 Task: Add Attachment from Trello to Card Card0000000070 in Board Board0000000018 in Workspace WS0000000006 in Trello. Add Cover Blue to Card Card0000000070 in Board Board0000000018 in Workspace WS0000000006 in Trello. Add "Copy Card To …" Button titled Button0000000070 to "bottom" of the list "To Do" to Card Card0000000070 in Board Board0000000018 in Workspace WS0000000006 in Trello. Add Description DS0000000070 to Card Card0000000070 in Board Board0000000018 in Workspace WS0000000006 in Trello. Add Comment CM0000000070 to Card Card0000000070 in Board Board0000000018 in Workspace WS0000000006 in Trello
Action: Mouse moved to (863, 410)
Screenshot: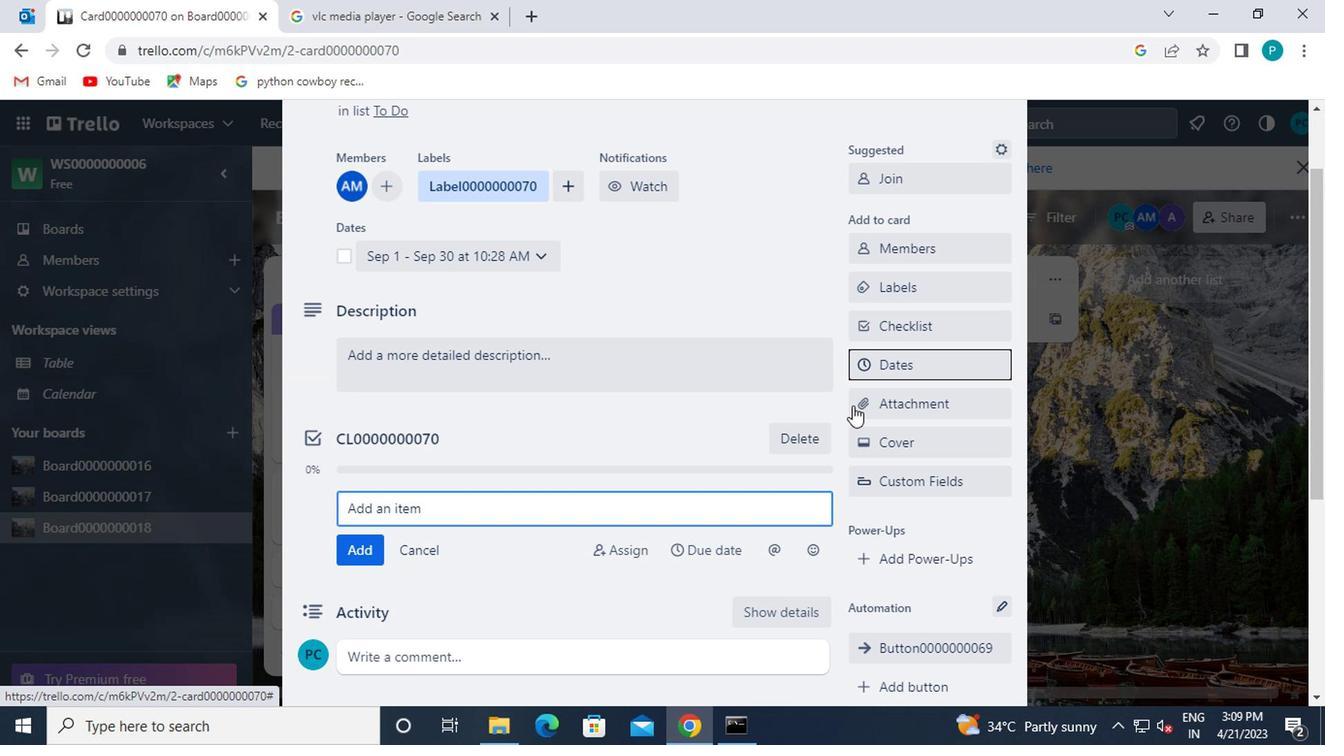 
Action: Mouse pressed left at (863, 410)
Screenshot: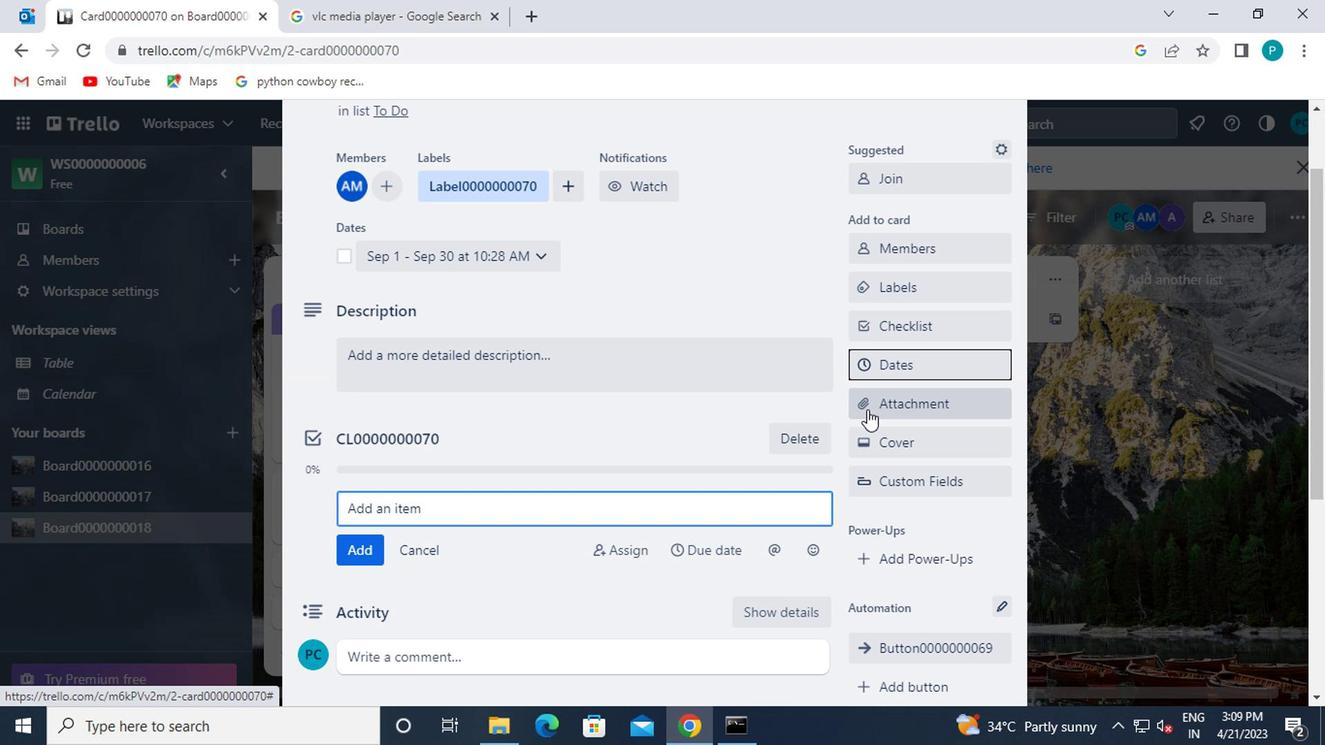 
Action: Mouse moved to (872, 244)
Screenshot: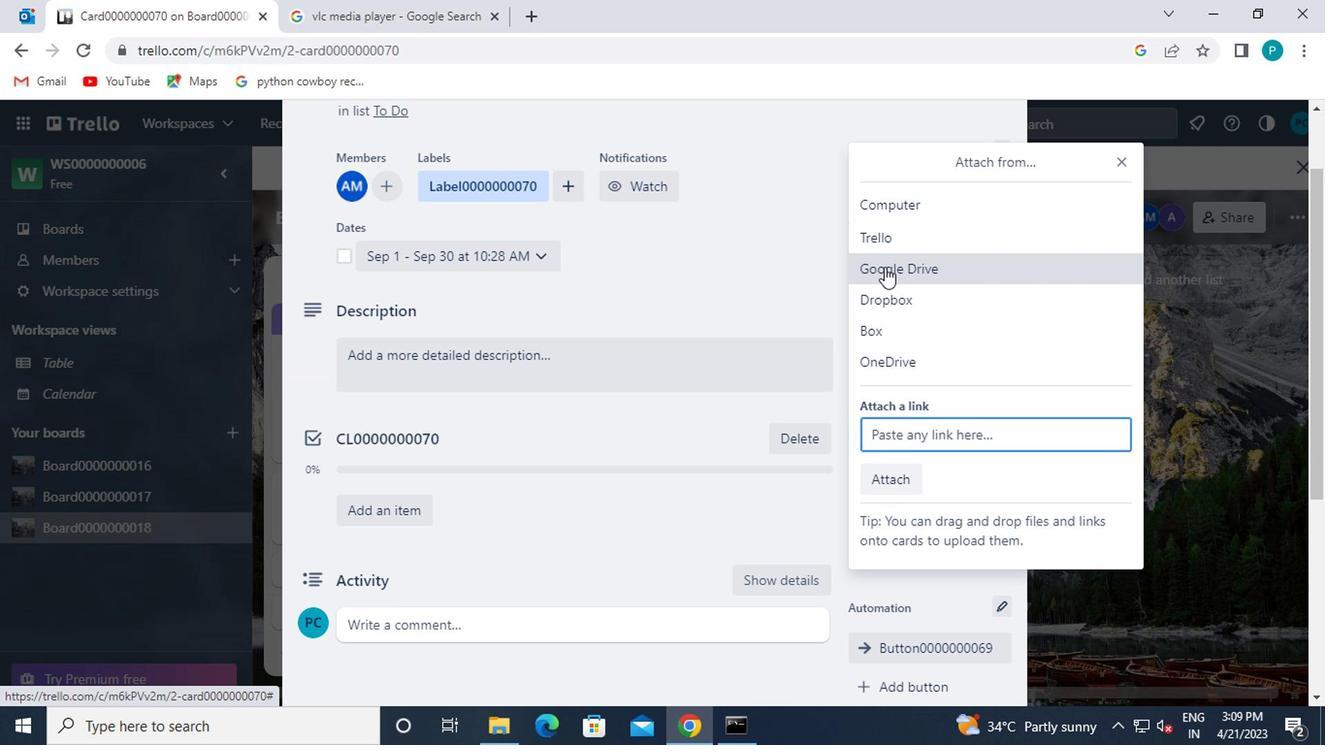
Action: Mouse pressed left at (872, 244)
Screenshot: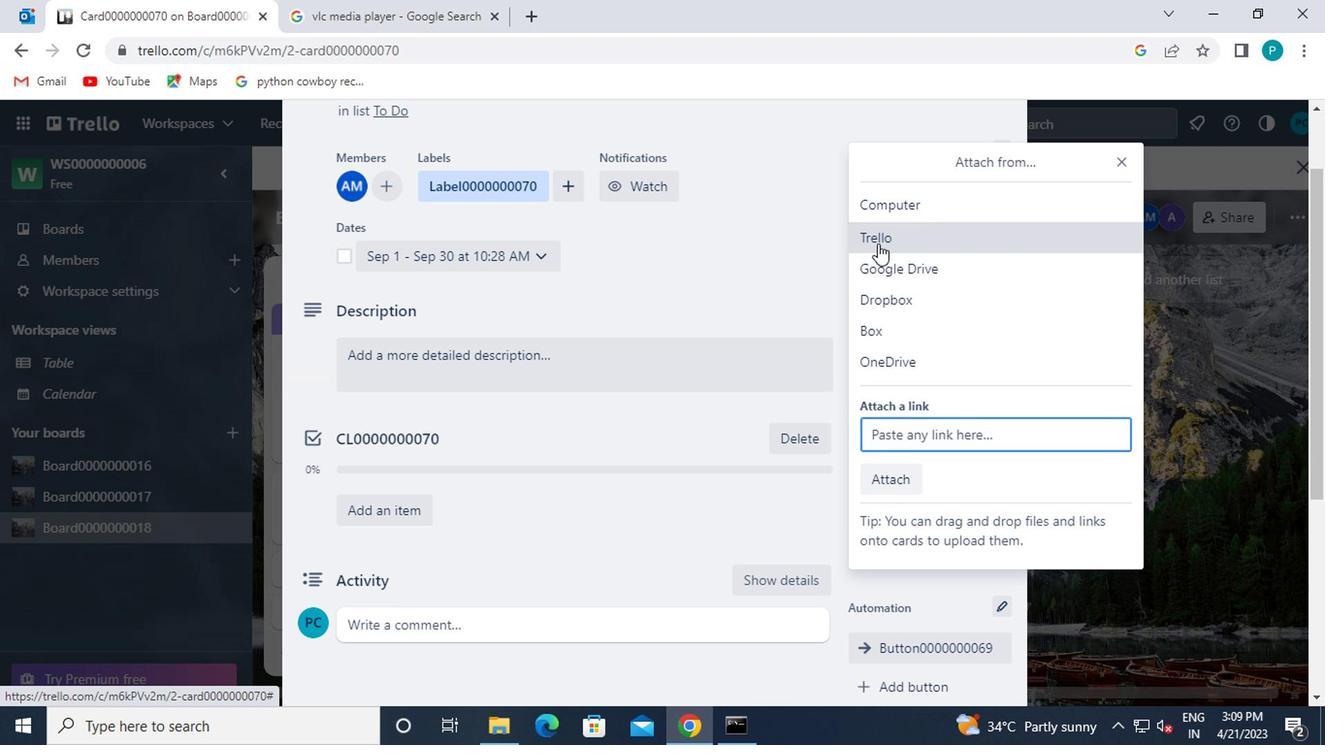 
Action: Mouse moved to (922, 355)
Screenshot: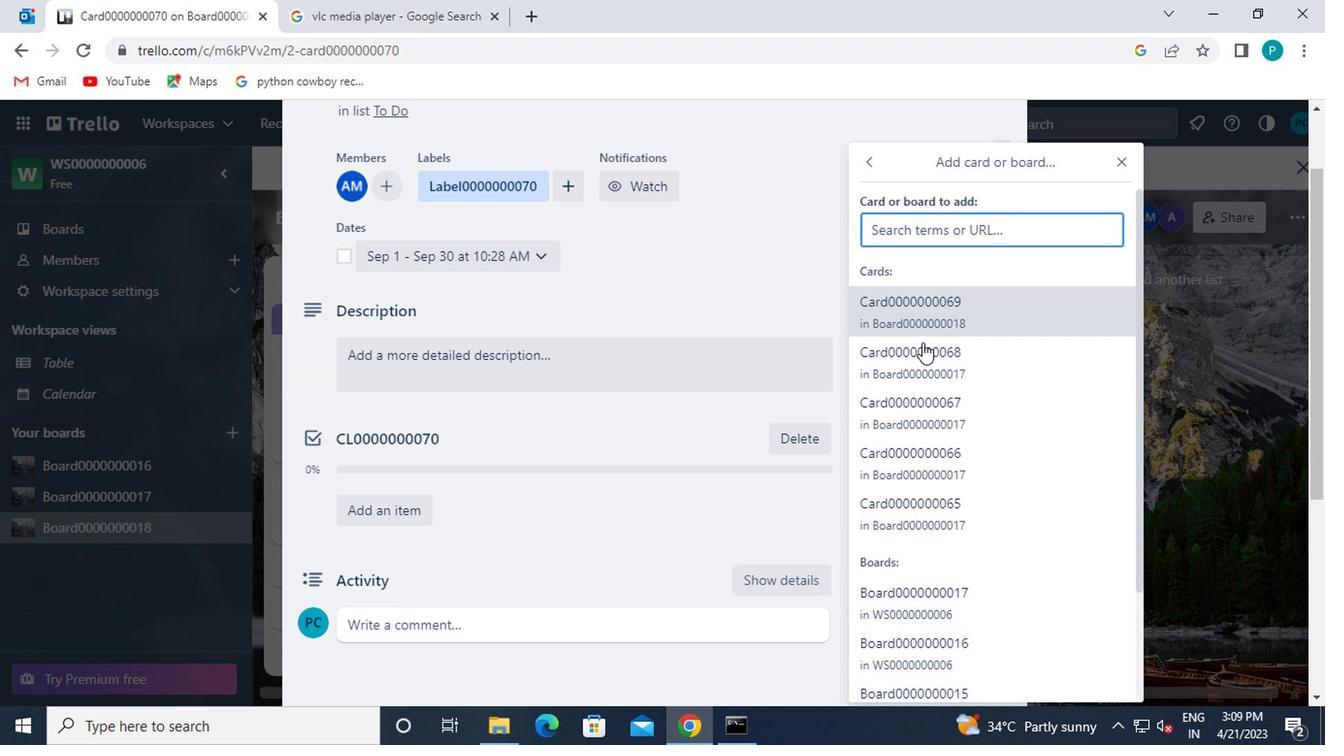 
Action: Mouse pressed left at (922, 355)
Screenshot: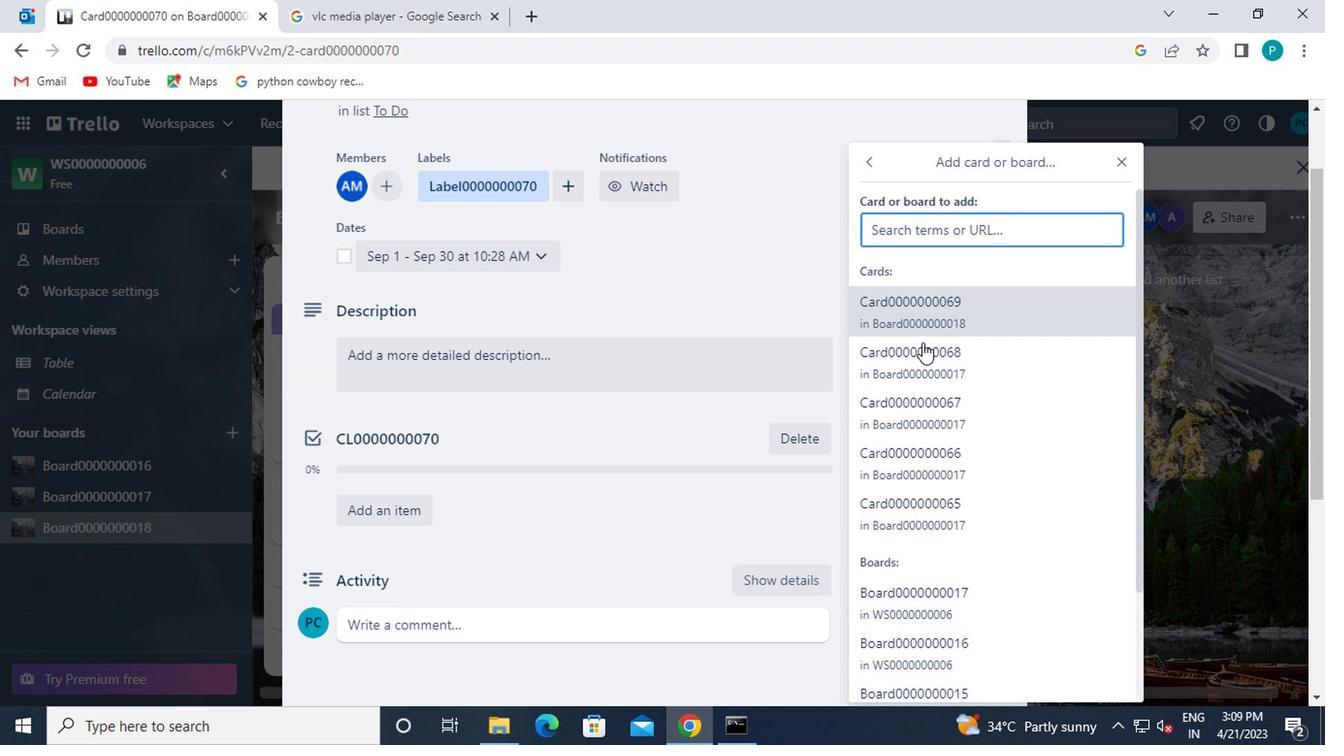 
Action: Mouse moved to (923, 430)
Screenshot: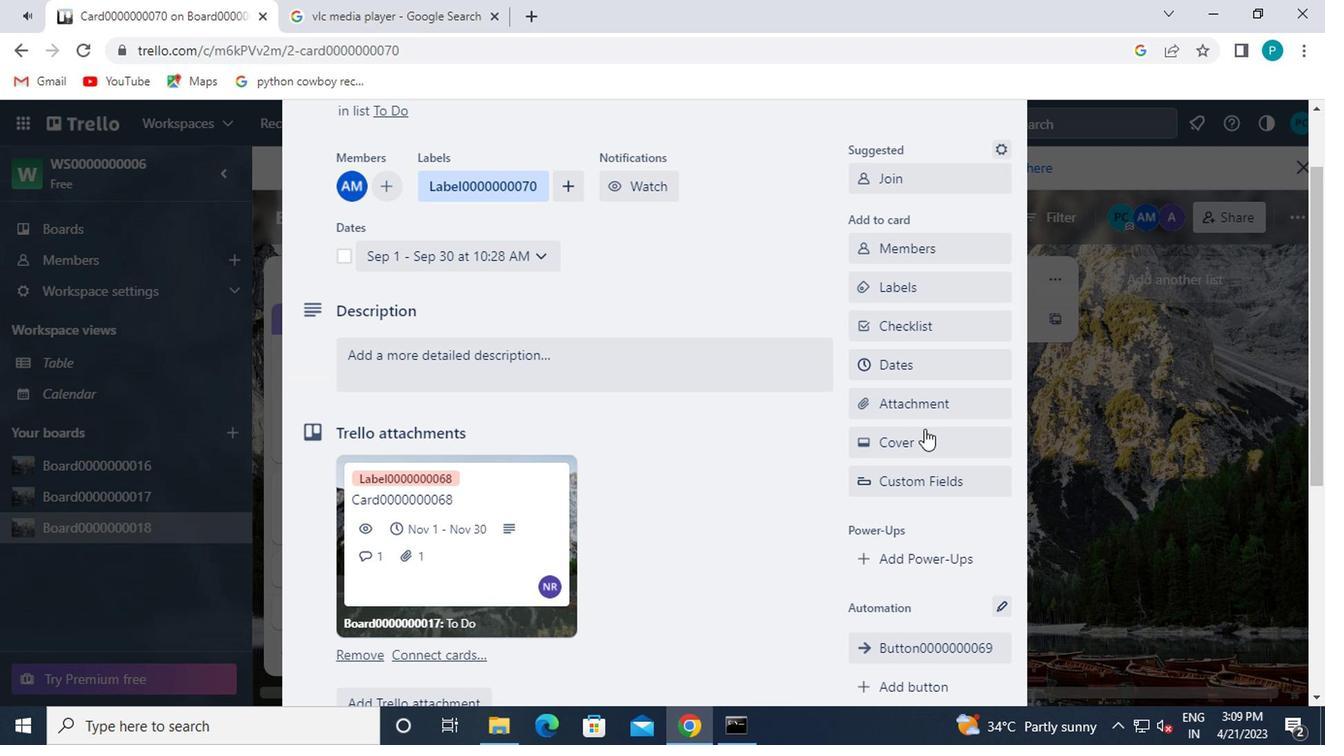 
Action: Mouse pressed left at (923, 430)
Screenshot: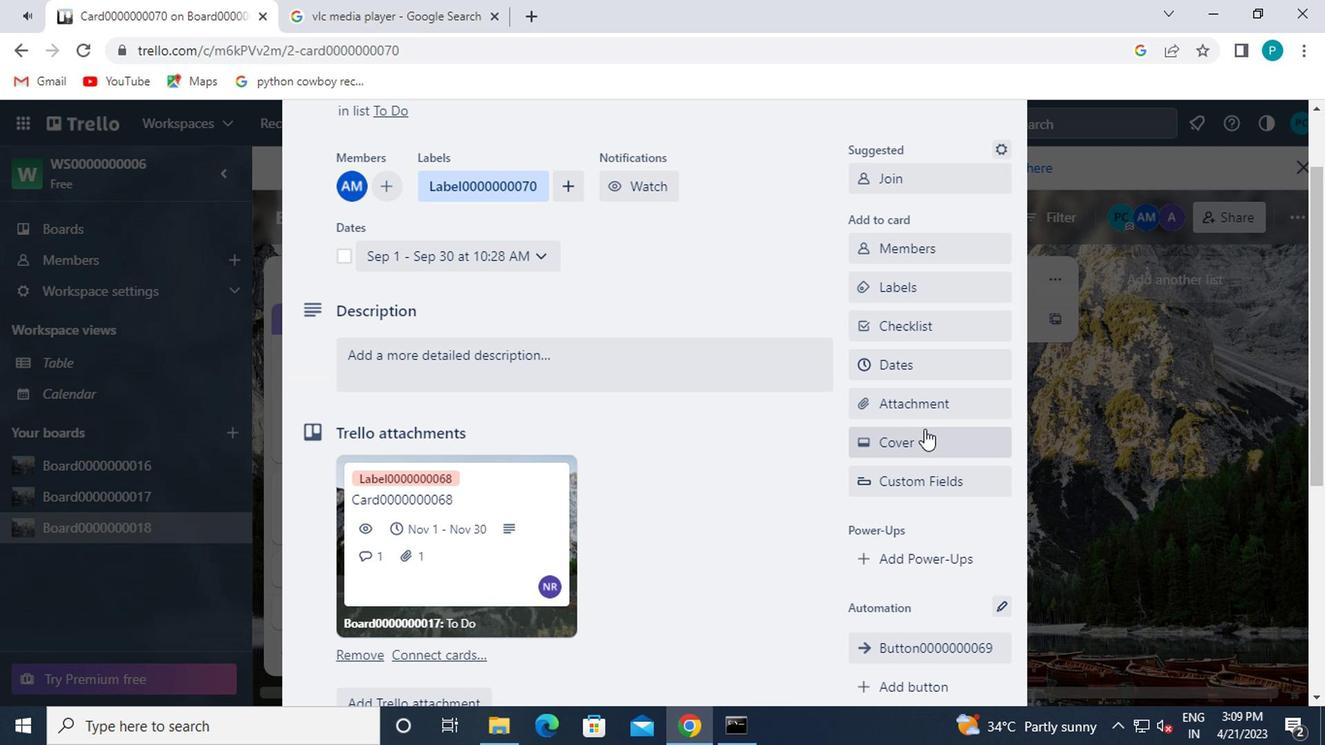 
Action: Mouse moved to (892, 375)
Screenshot: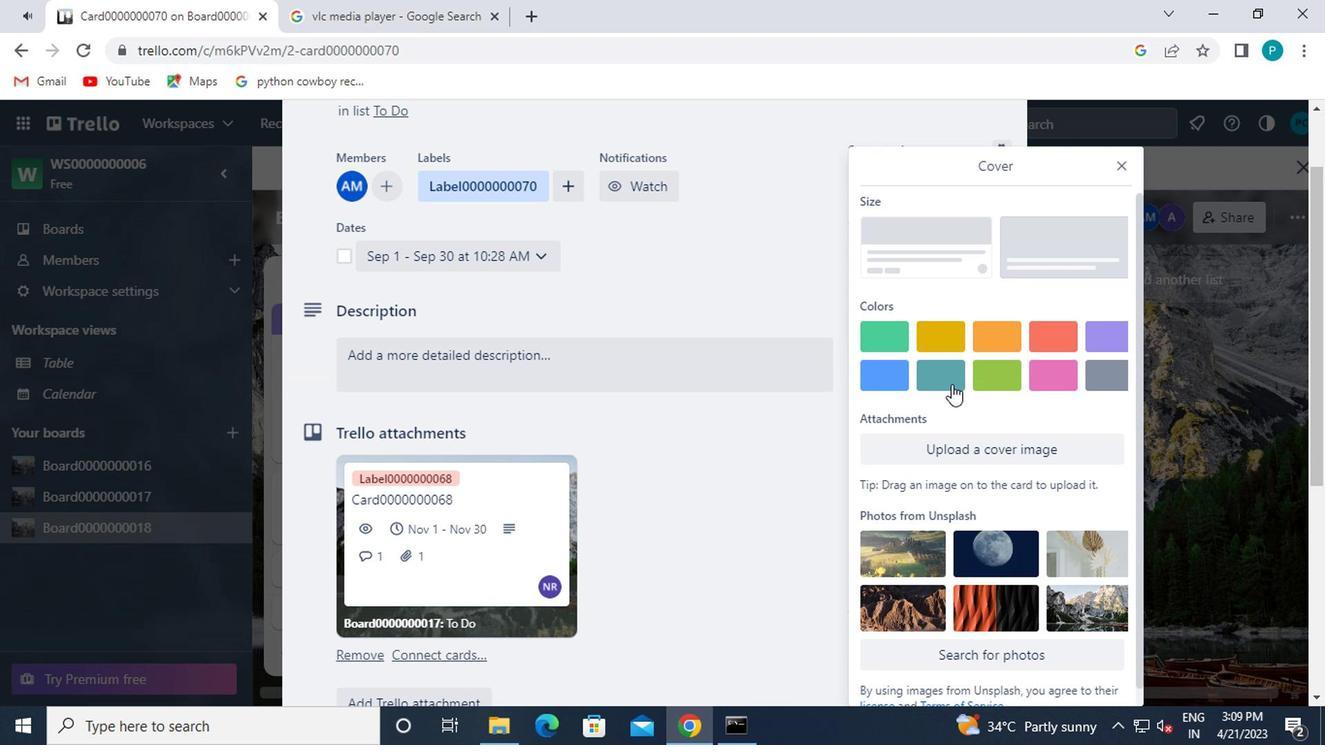 
Action: Mouse pressed left at (892, 375)
Screenshot: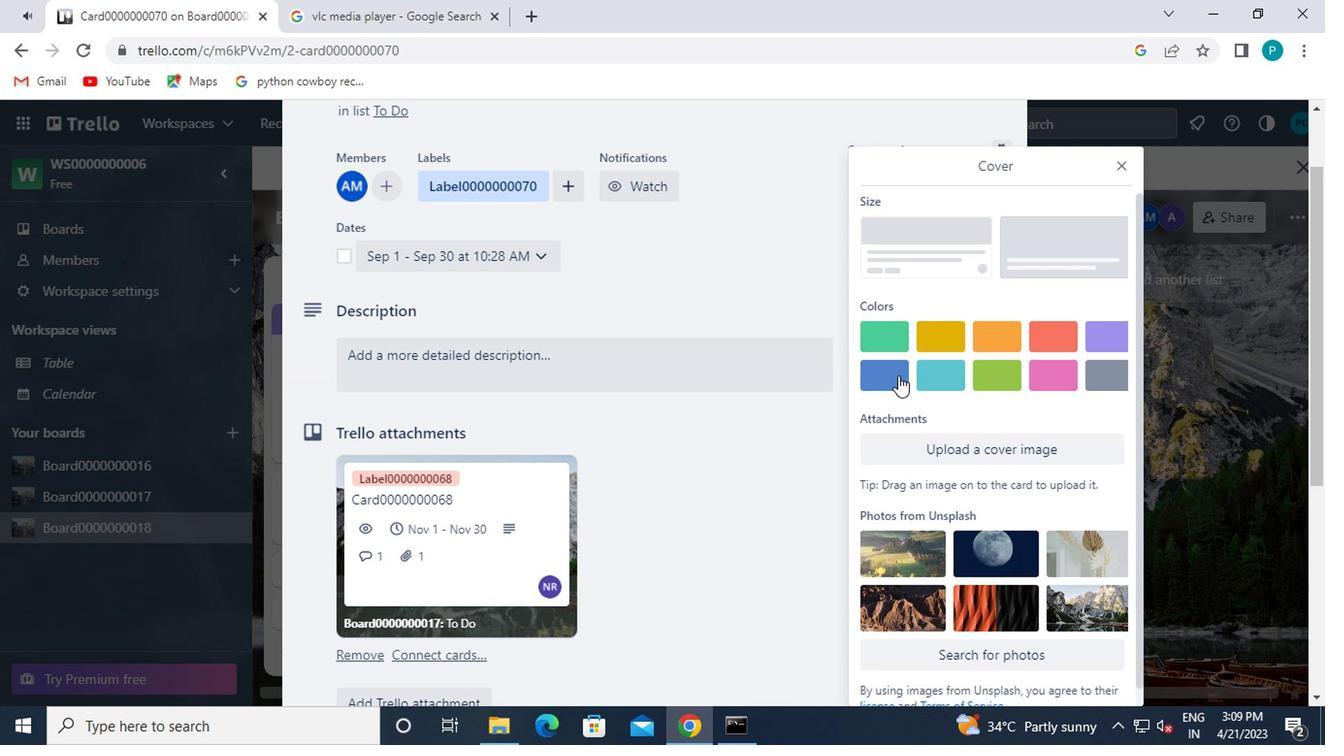 
Action: Mouse moved to (1113, 167)
Screenshot: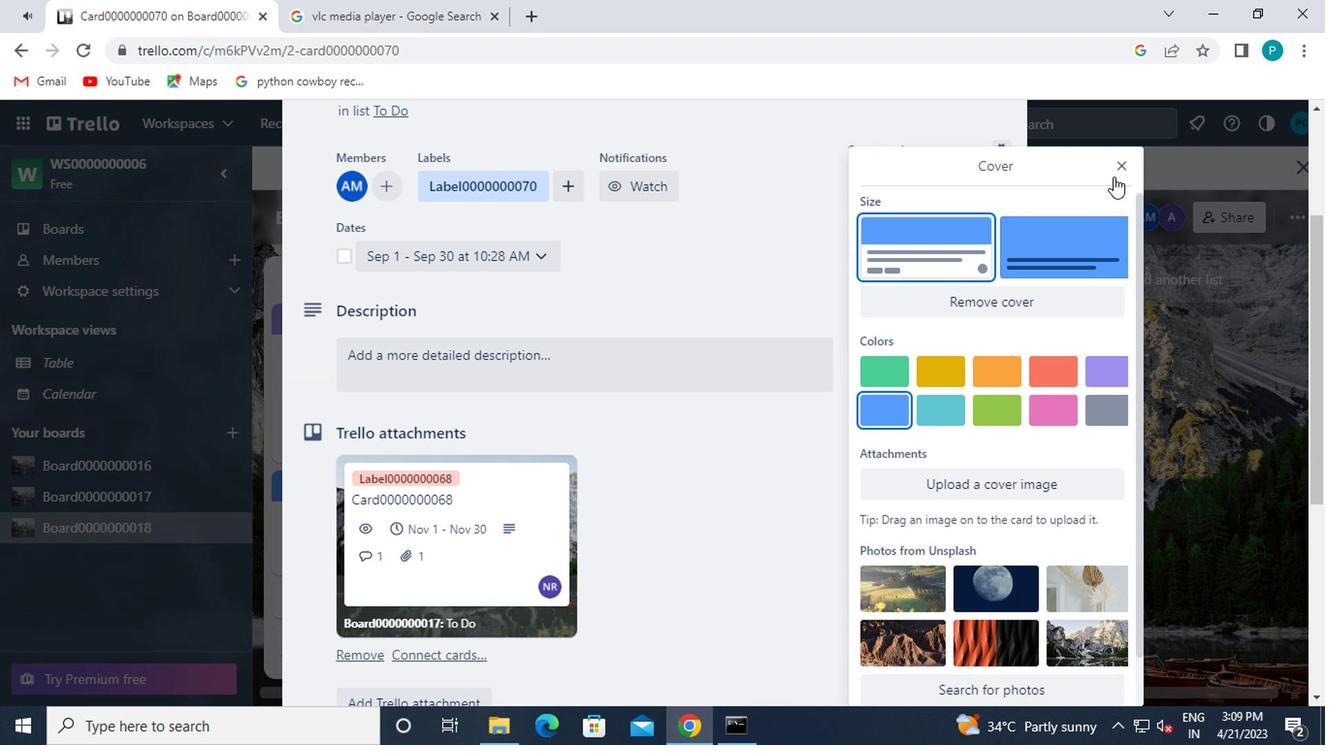 
Action: Mouse pressed left at (1113, 167)
Screenshot: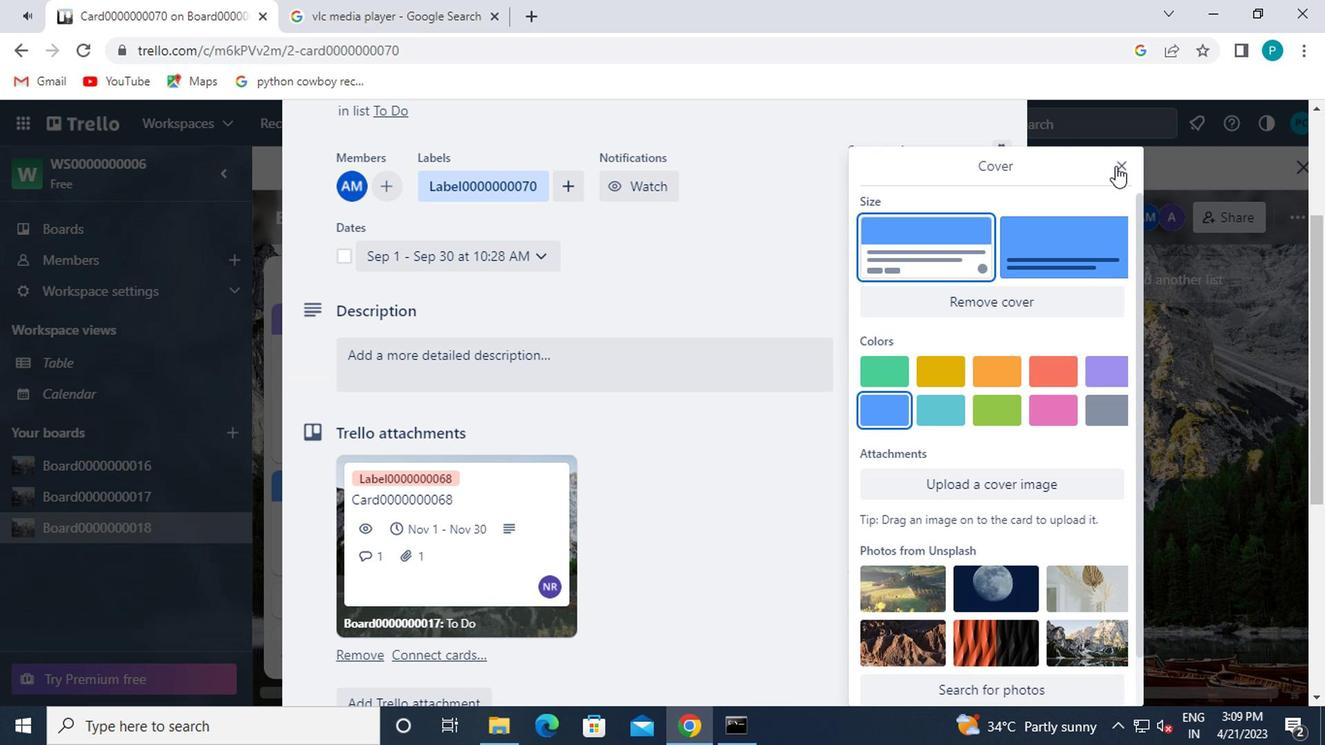 
Action: Mouse moved to (799, 359)
Screenshot: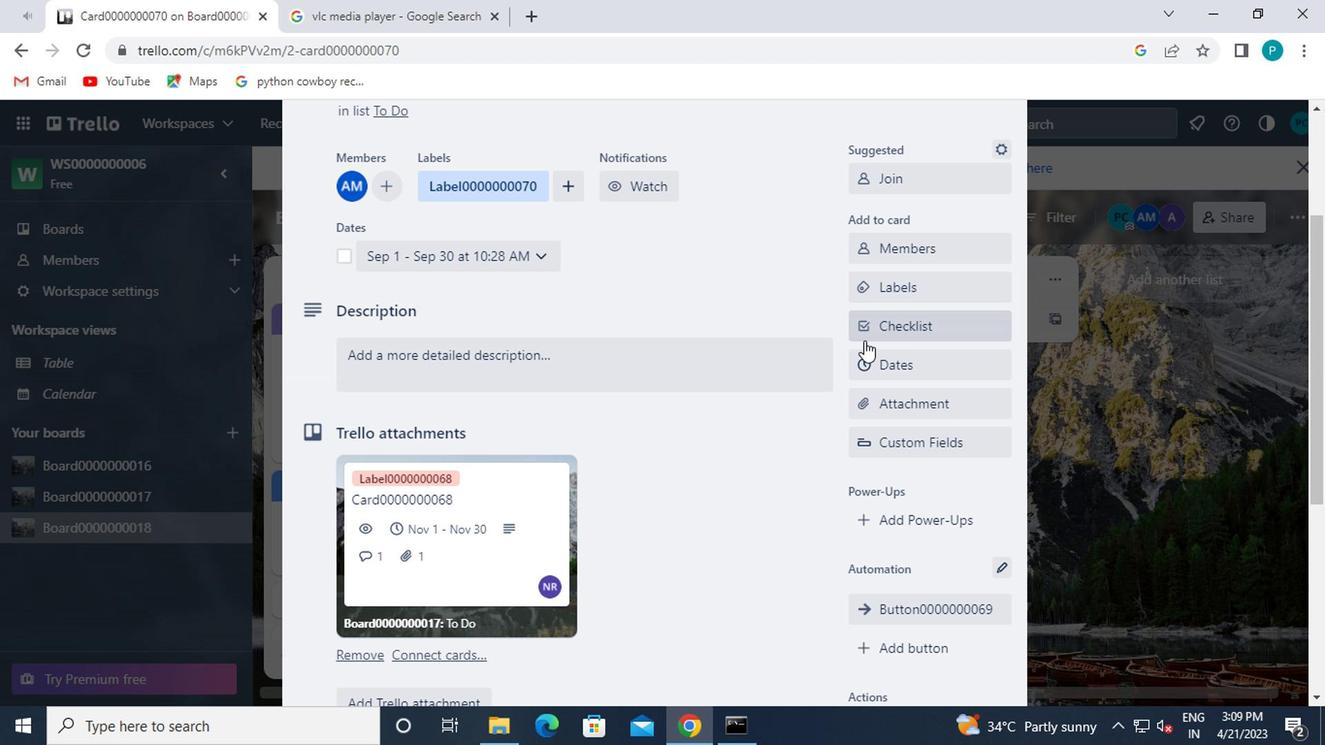 
Action: Mouse scrolled (799, 357) with delta (0, -1)
Screenshot: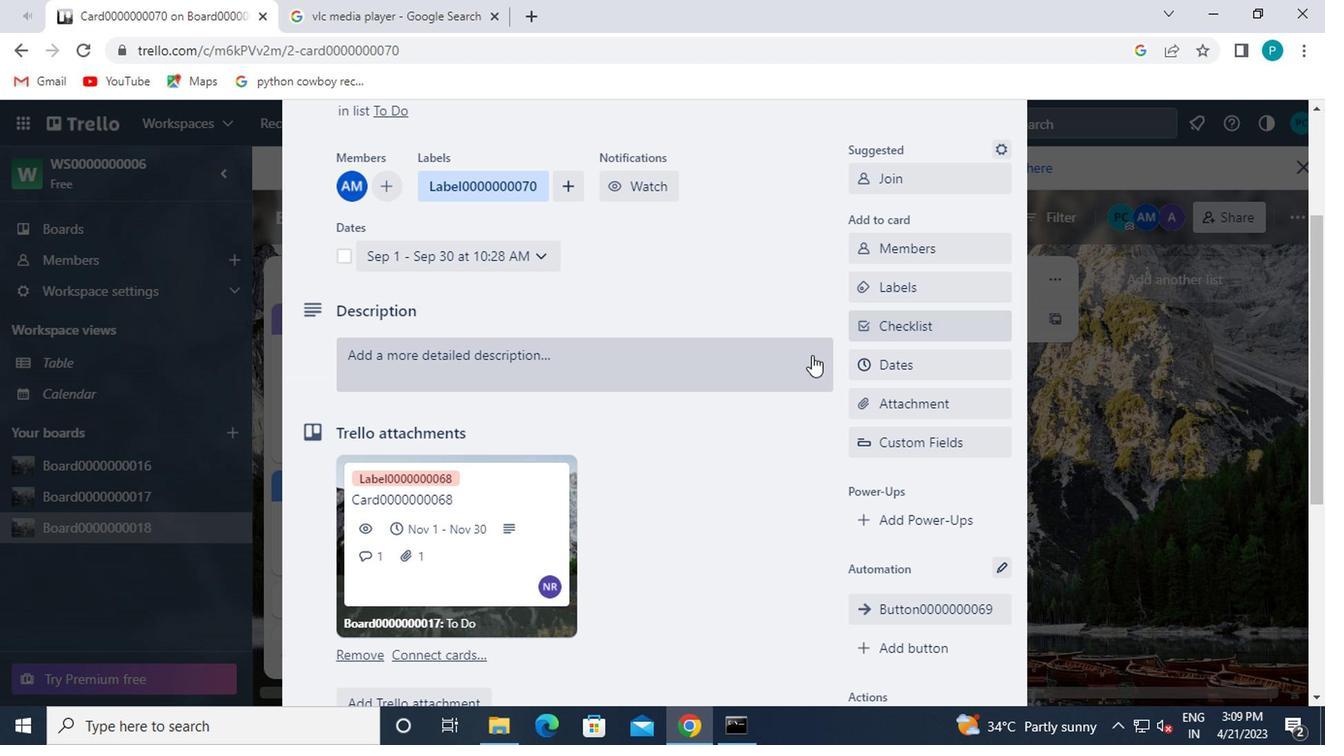 
Action: Mouse moved to (818, 397)
Screenshot: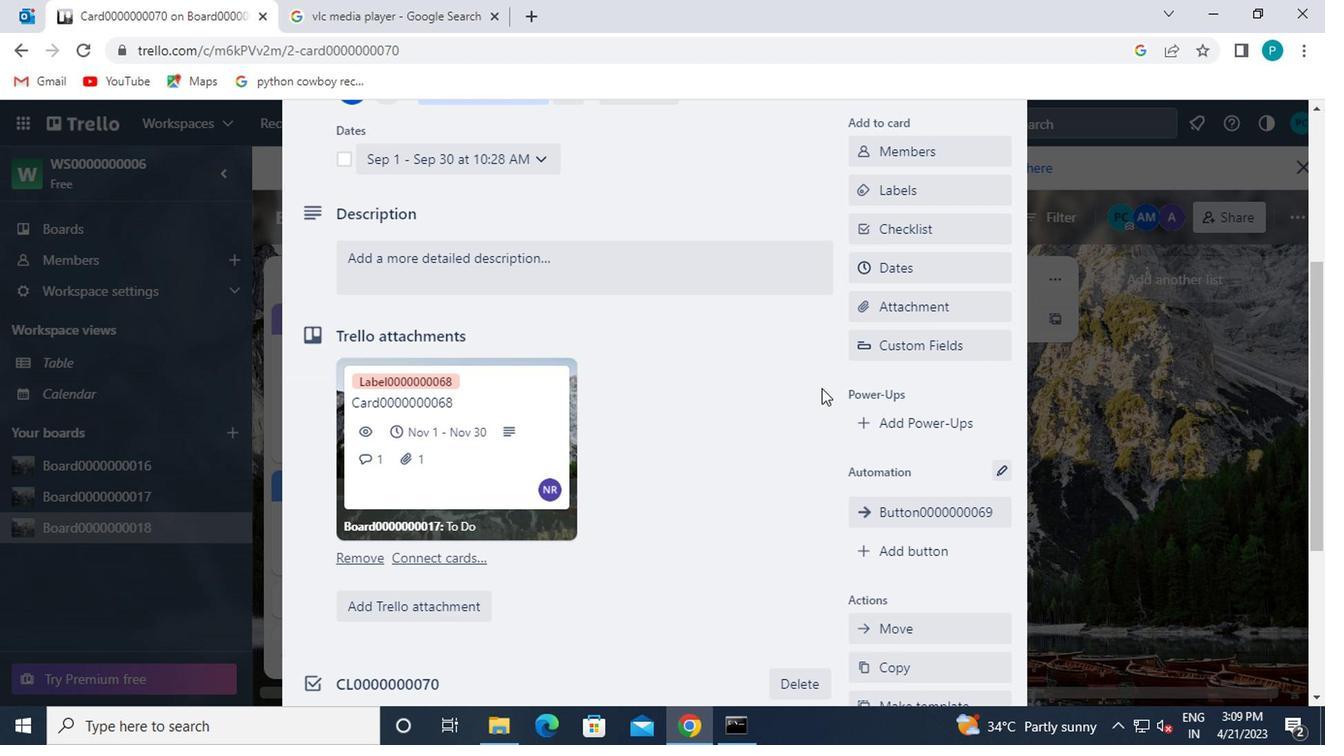 
Action: Mouse scrolled (818, 397) with delta (0, 0)
Screenshot: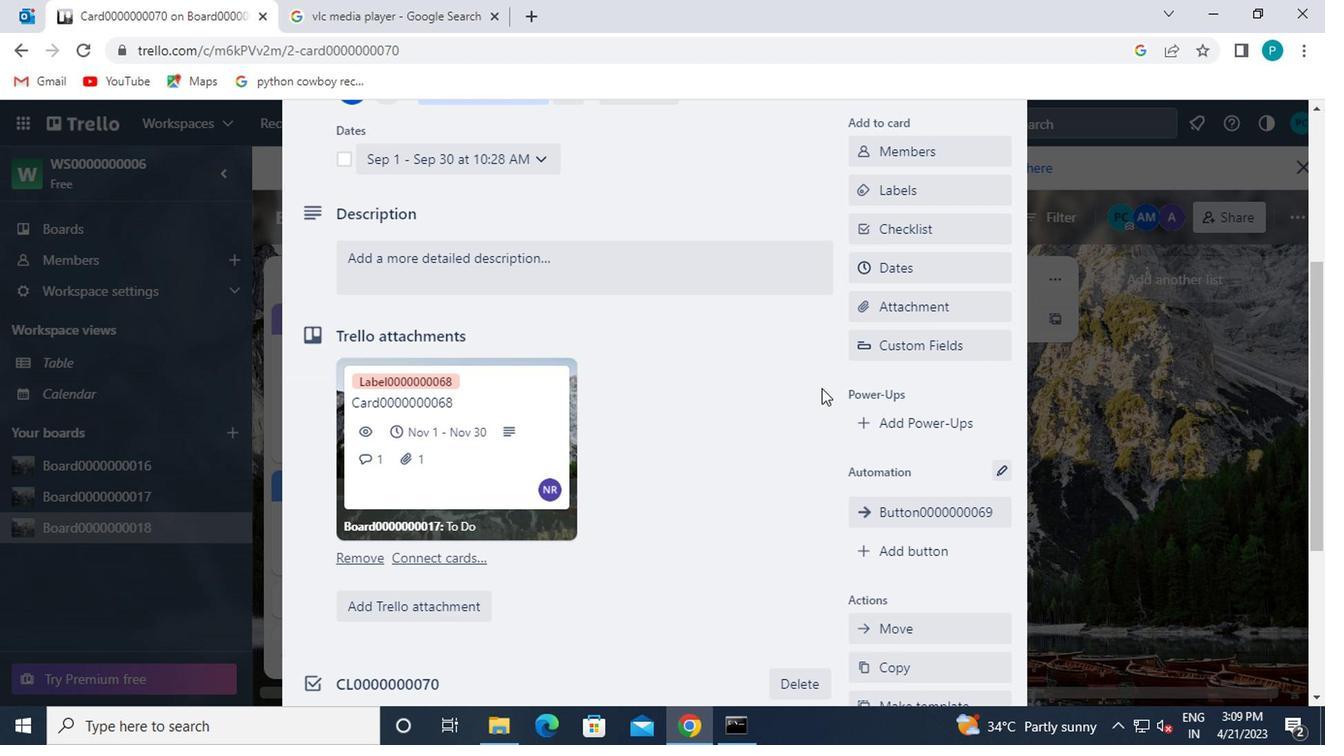 
Action: Mouse moved to (883, 453)
Screenshot: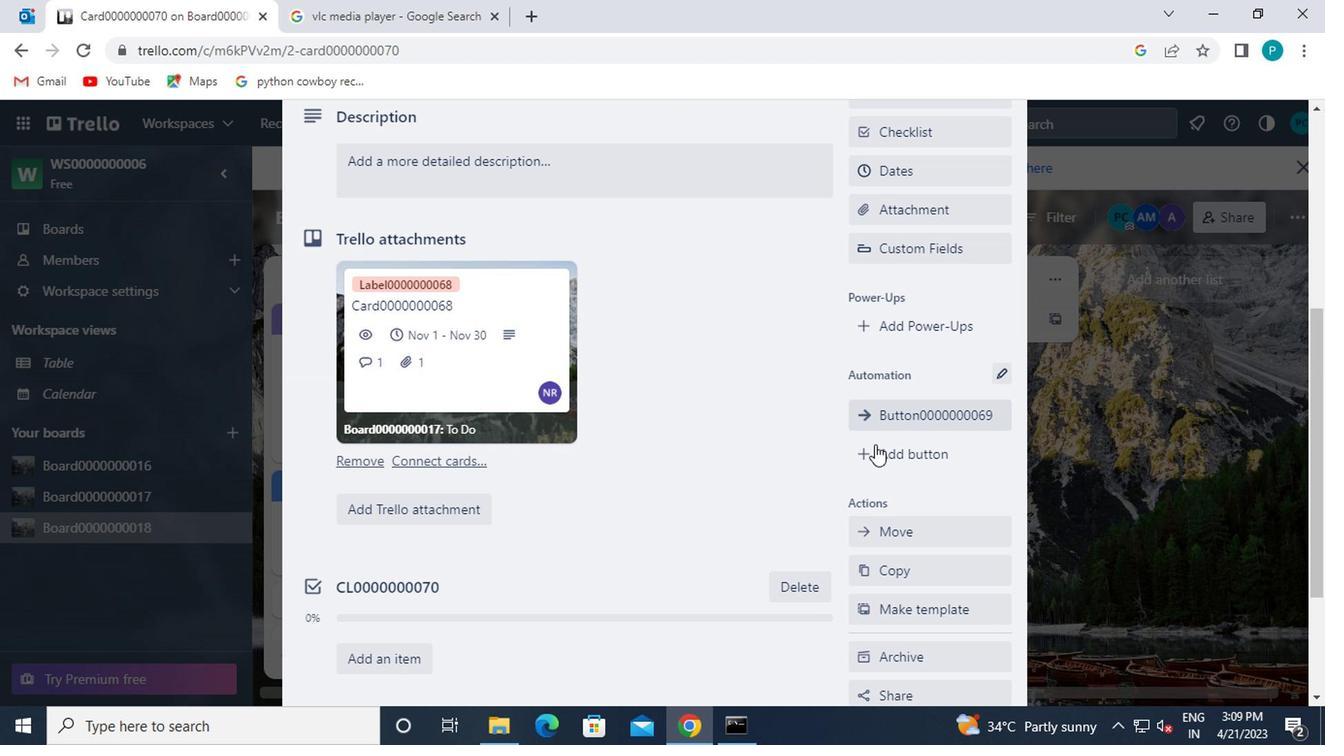 
Action: Mouse pressed left at (883, 453)
Screenshot: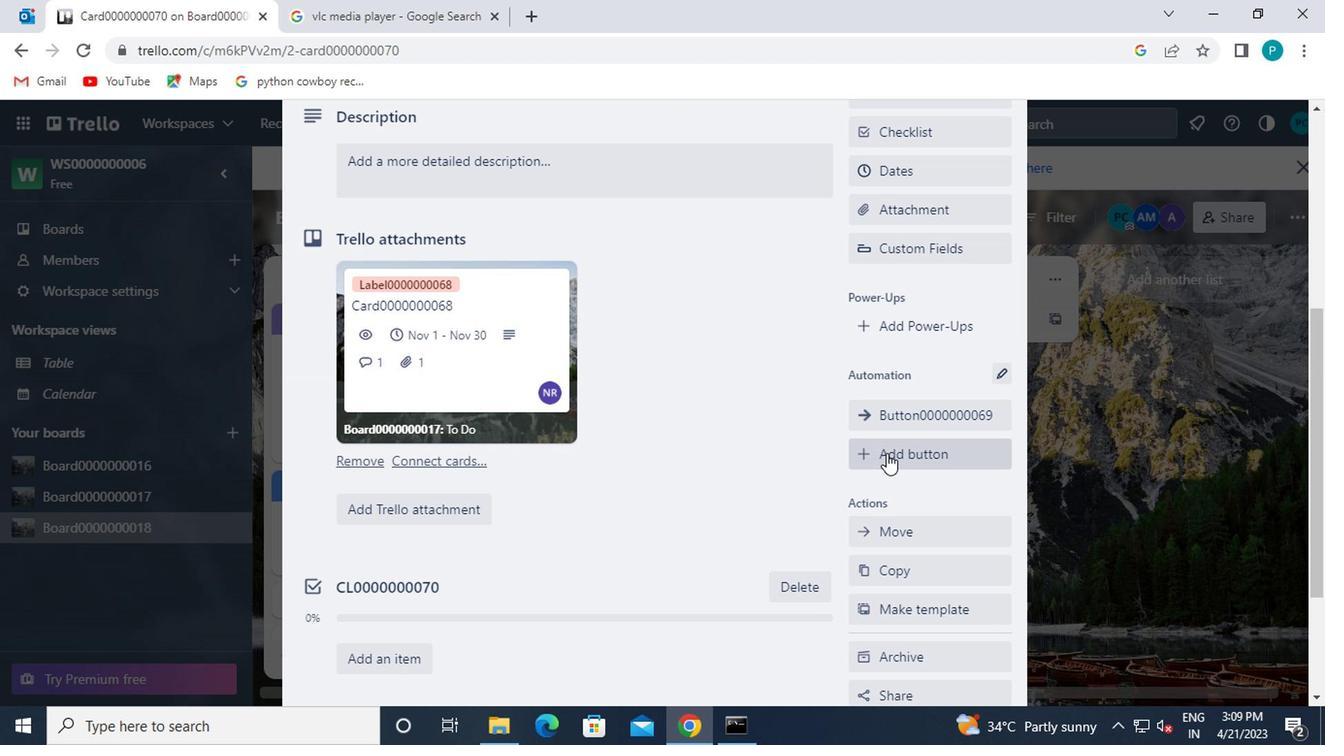 
Action: Mouse moved to (872, 304)
Screenshot: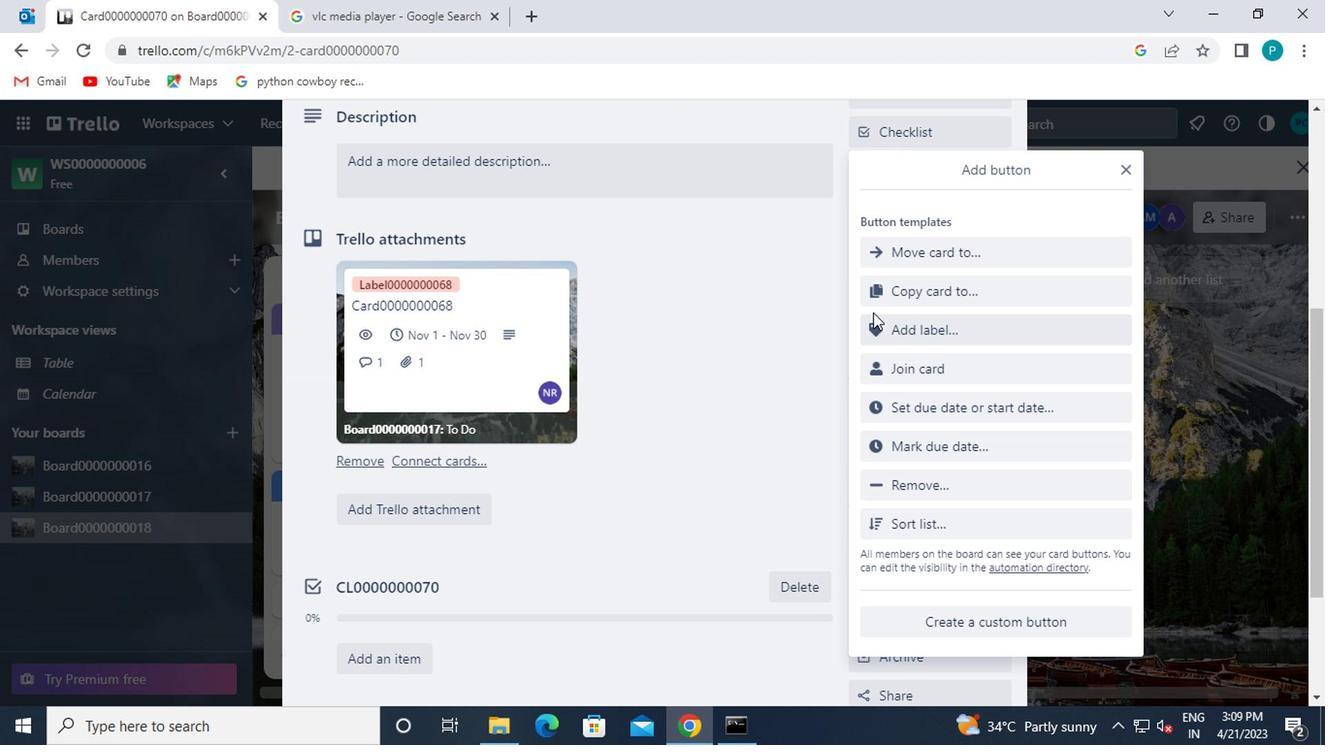 
Action: Mouse pressed left at (872, 304)
Screenshot: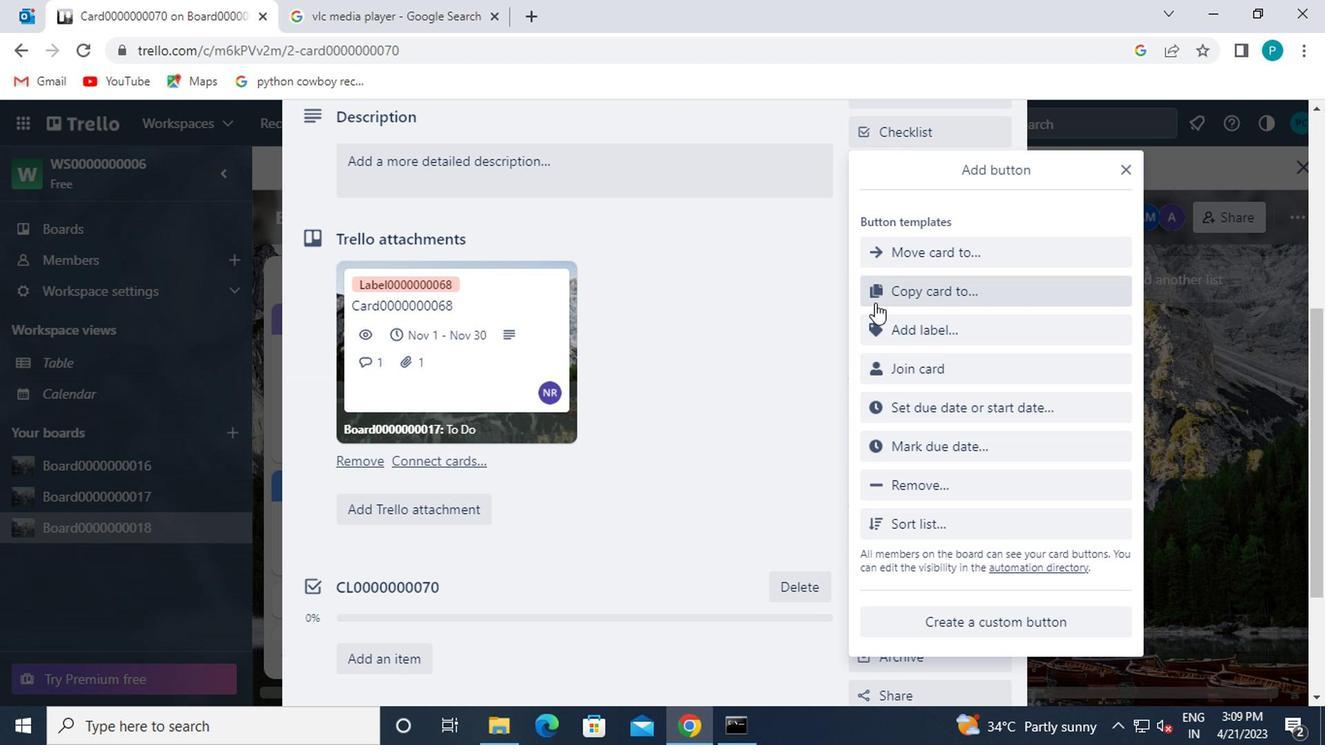 
Action: Mouse moved to (964, 303)
Screenshot: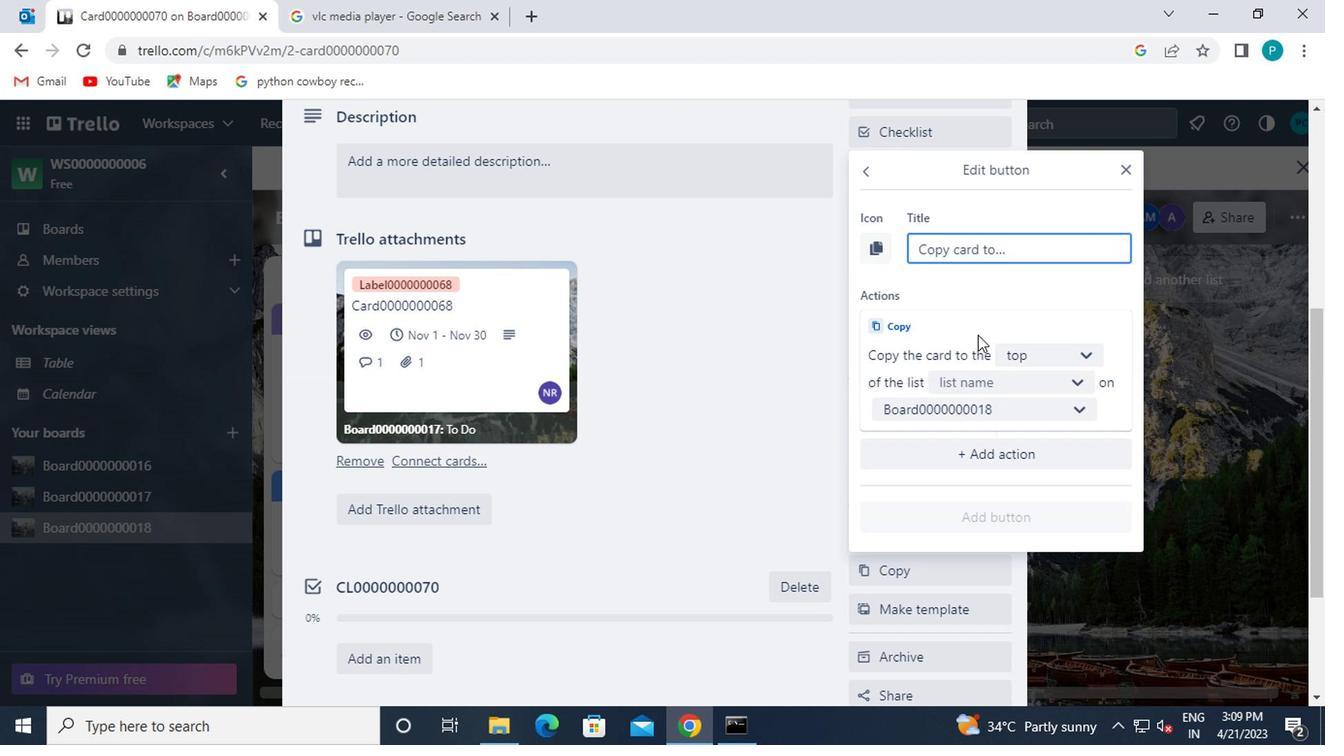 
Action: Key pressed b<Key.caps_lock>utton0000000070
Screenshot: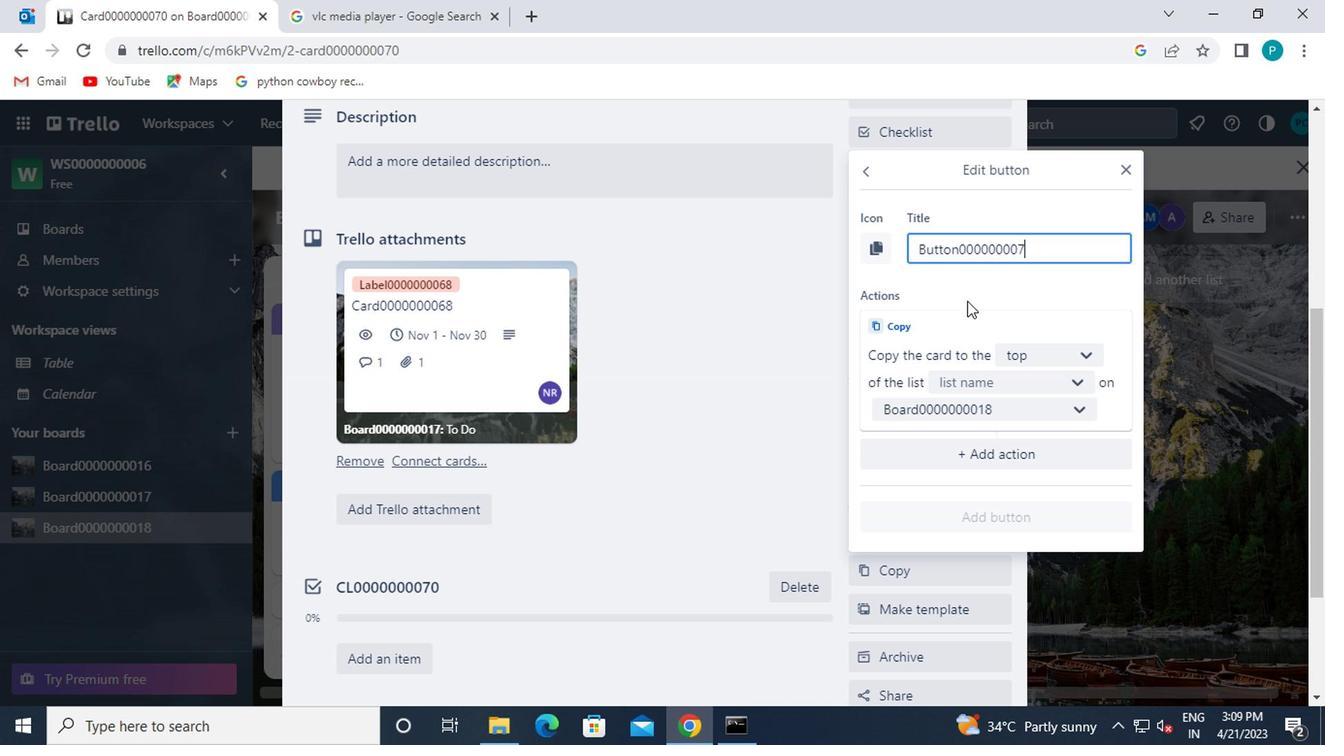 
Action: Mouse moved to (1028, 343)
Screenshot: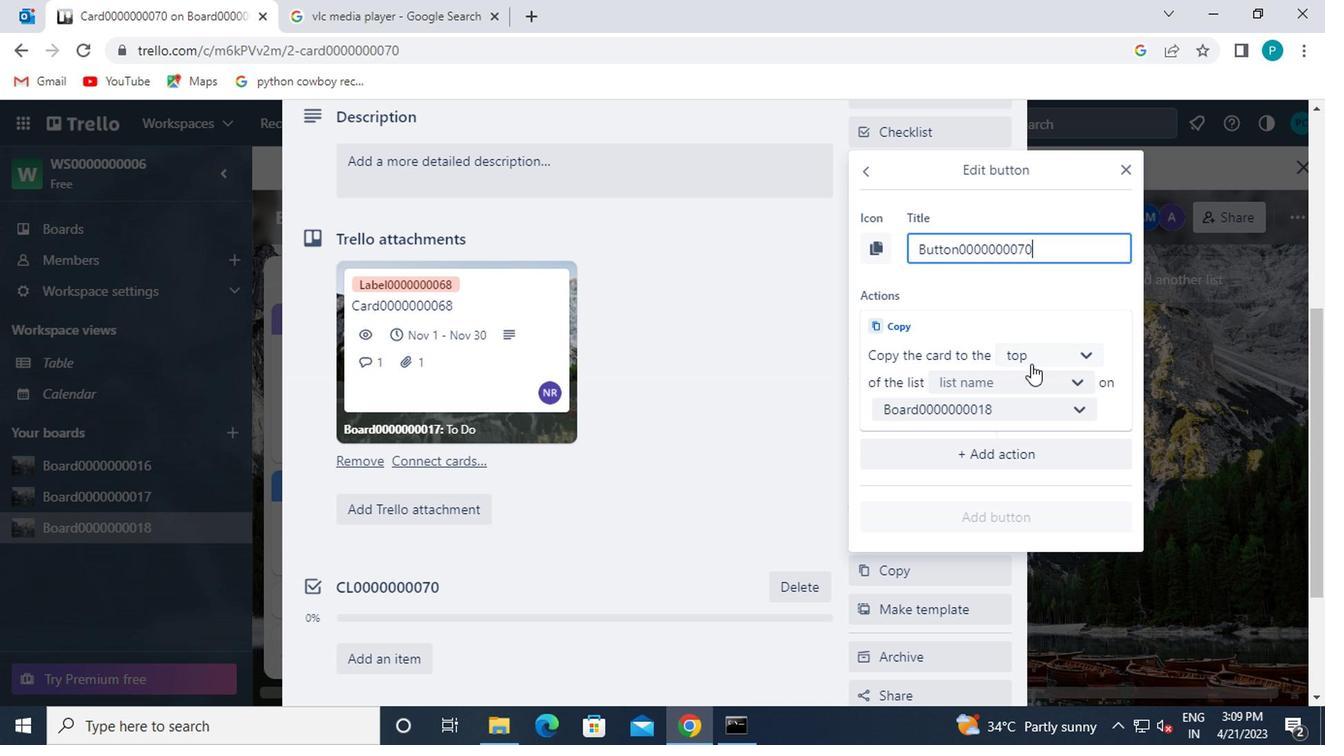 
Action: Mouse pressed left at (1028, 343)
Screenshot: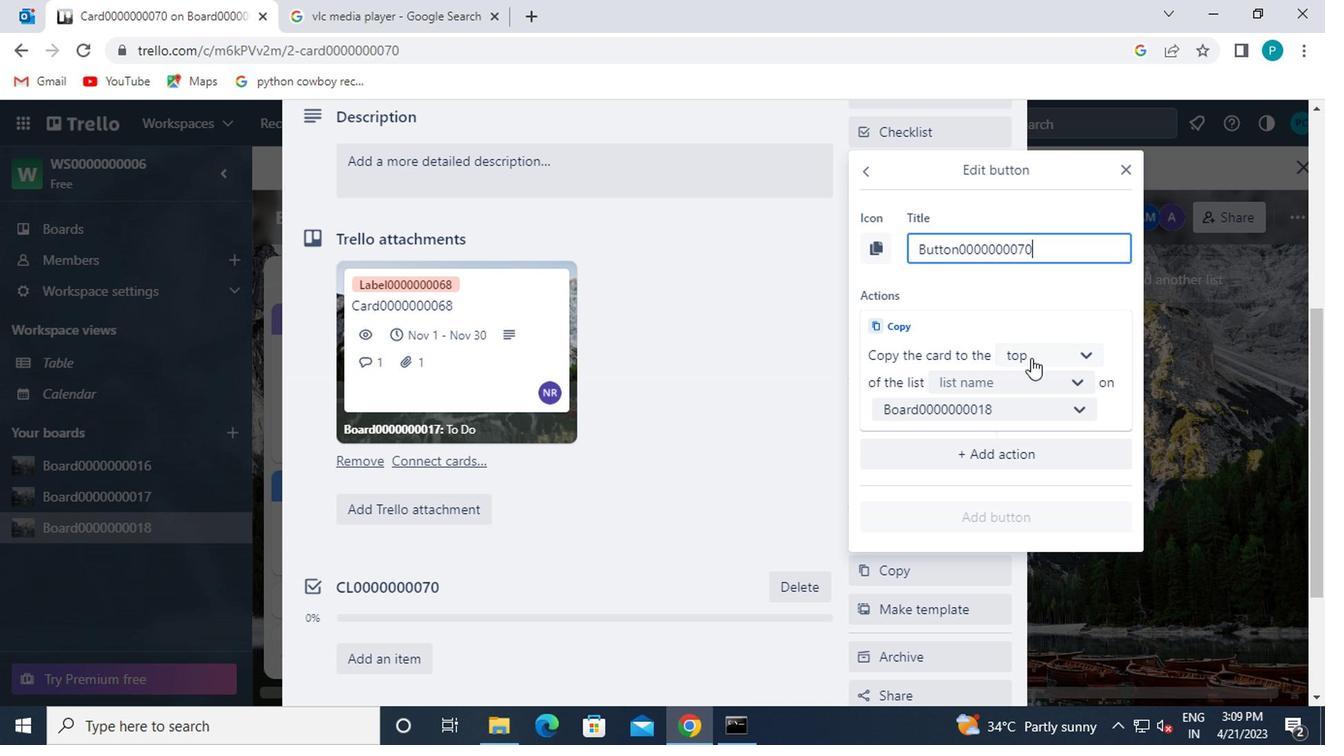 
Action: Mouse moved to (1045, 362)
Screenshot: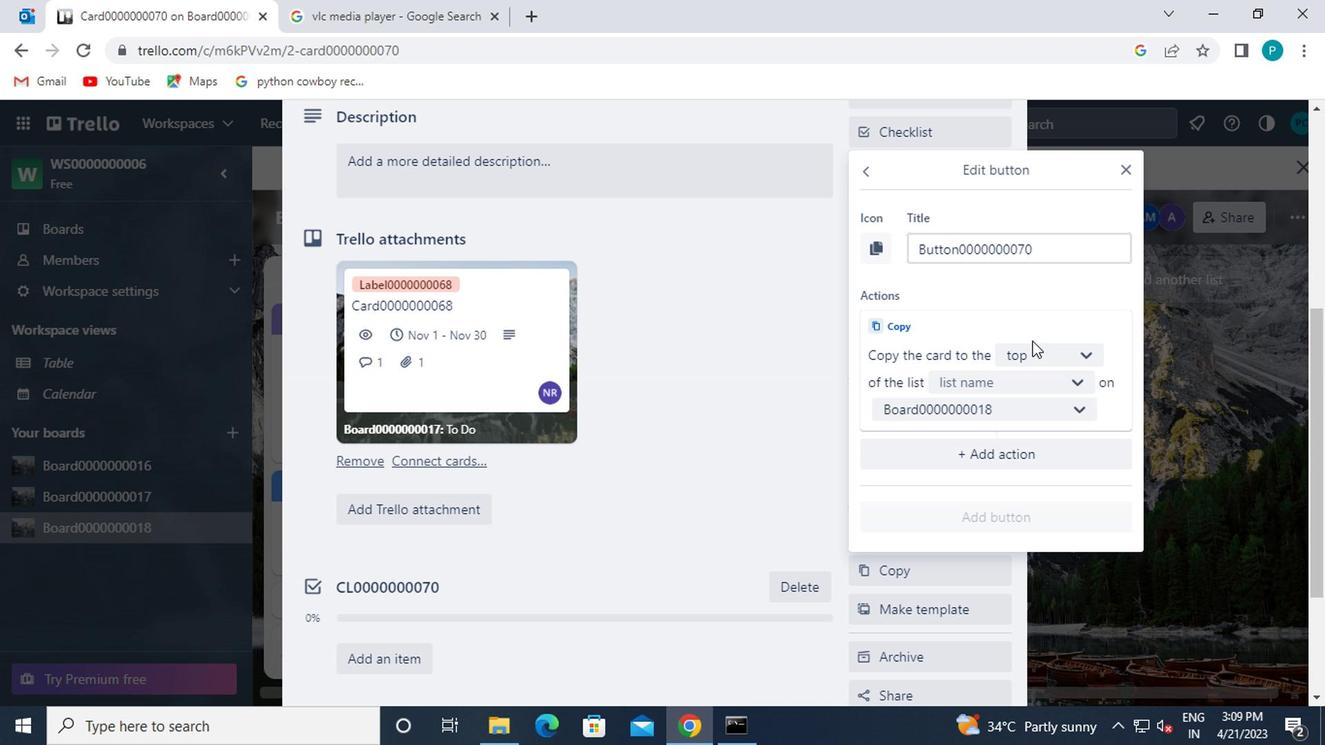 
Action: Mouse pressed left at (1045, 362)
Screenshot: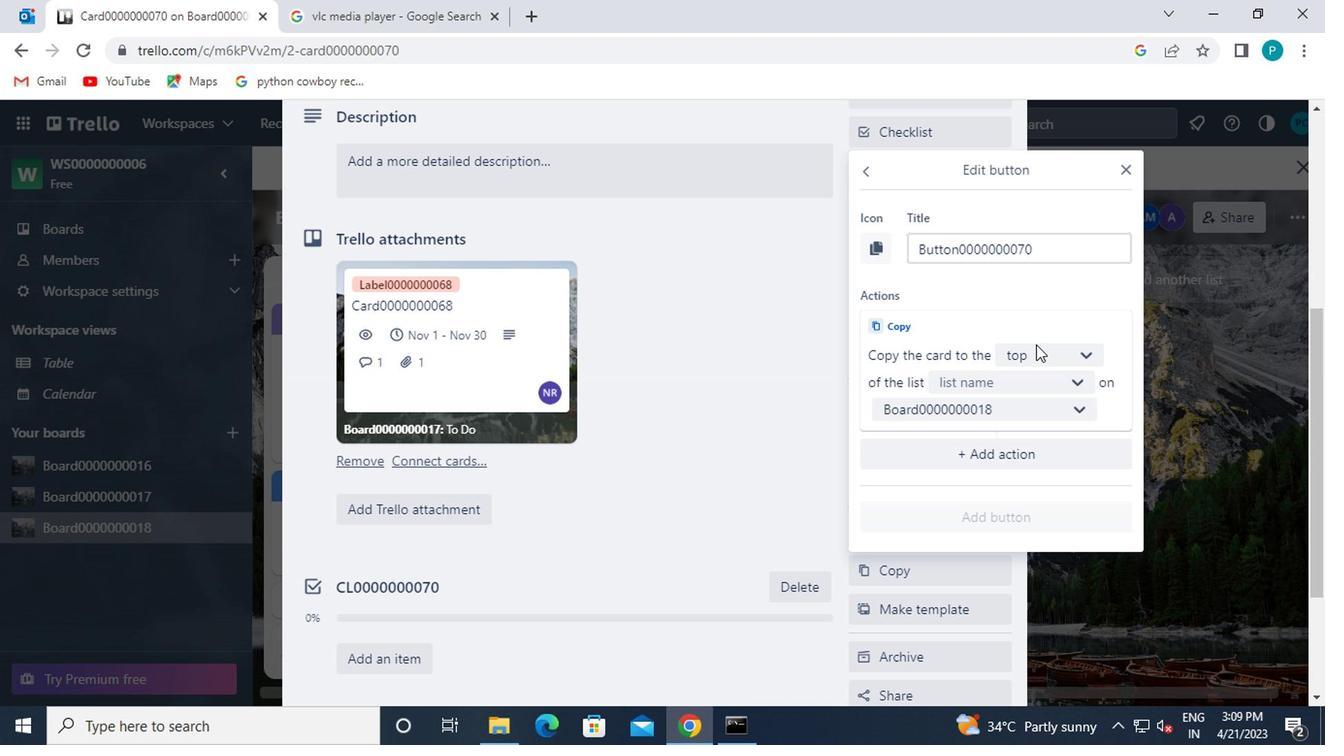 
Action: Mouse moved to (1083, 421)
Screenshot: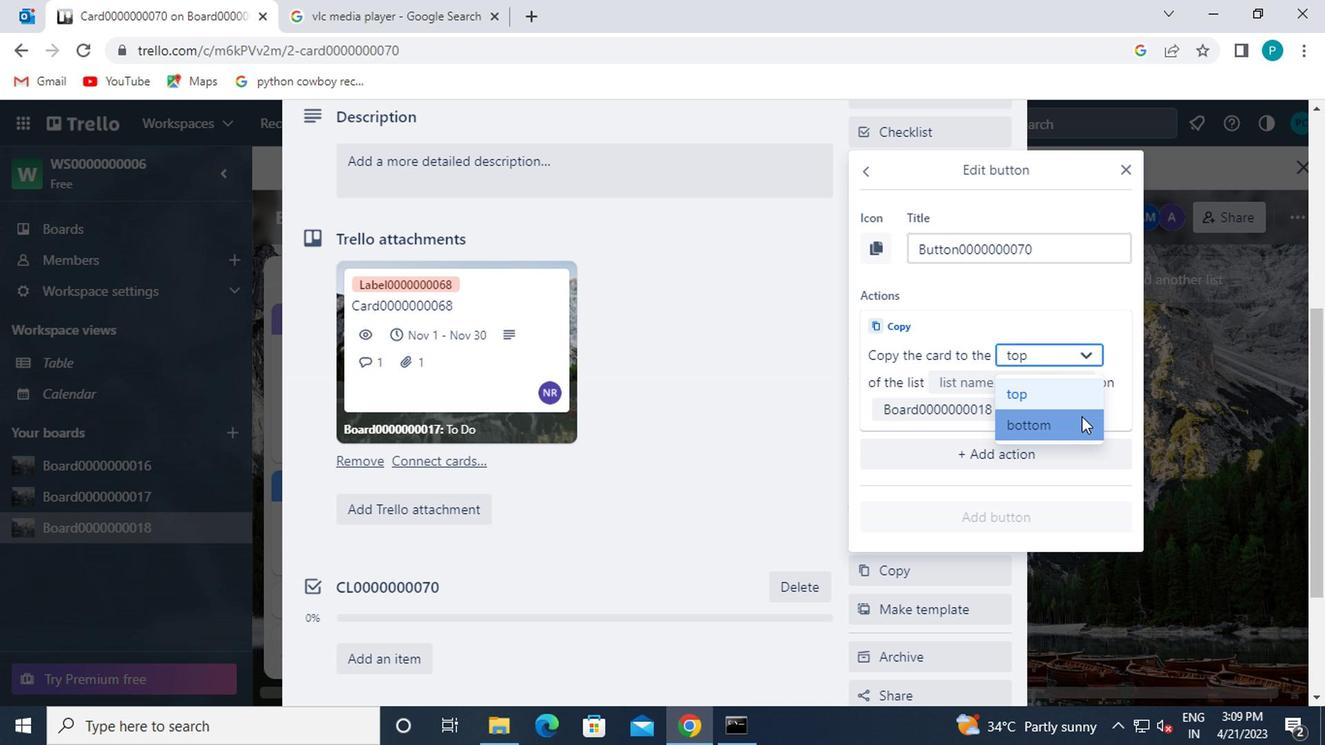 
Action: Mouse pressed left at (1083, 421)
Screenshot: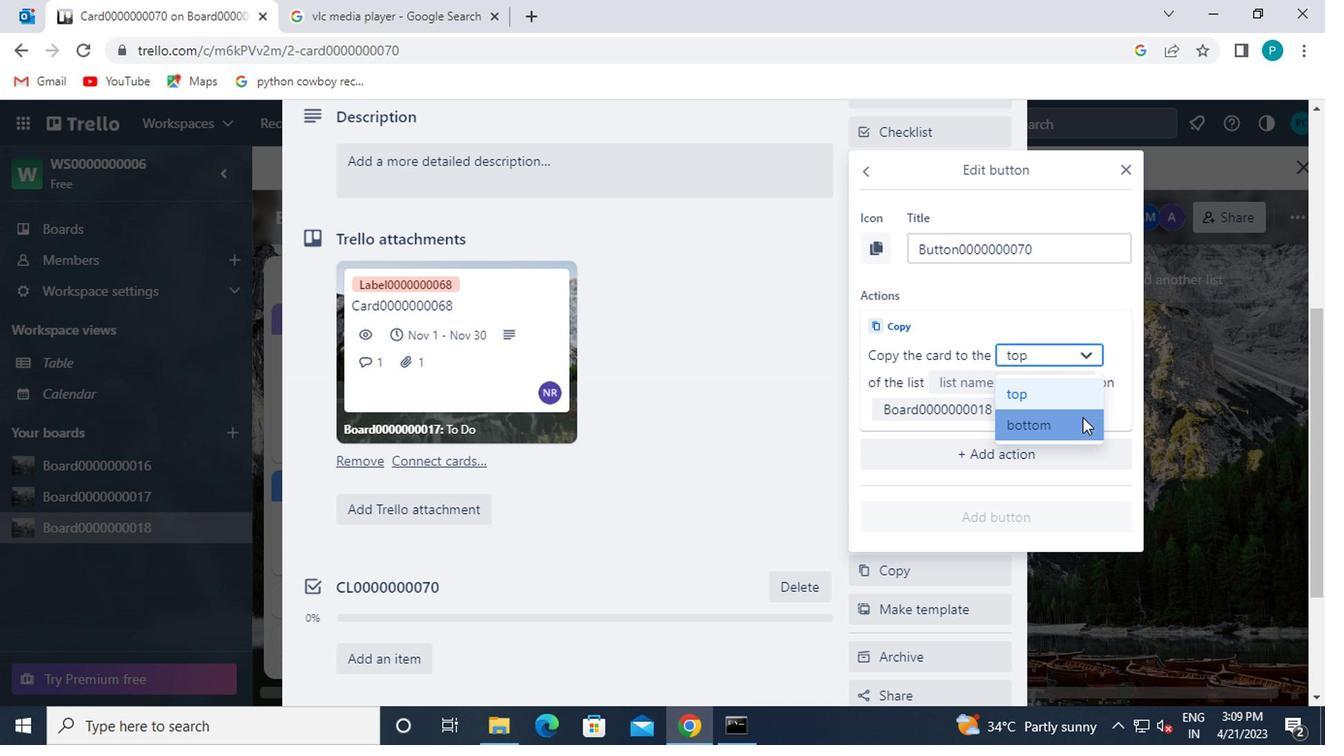 
Action: Mouse moved to (1003, 385)
Screenshot: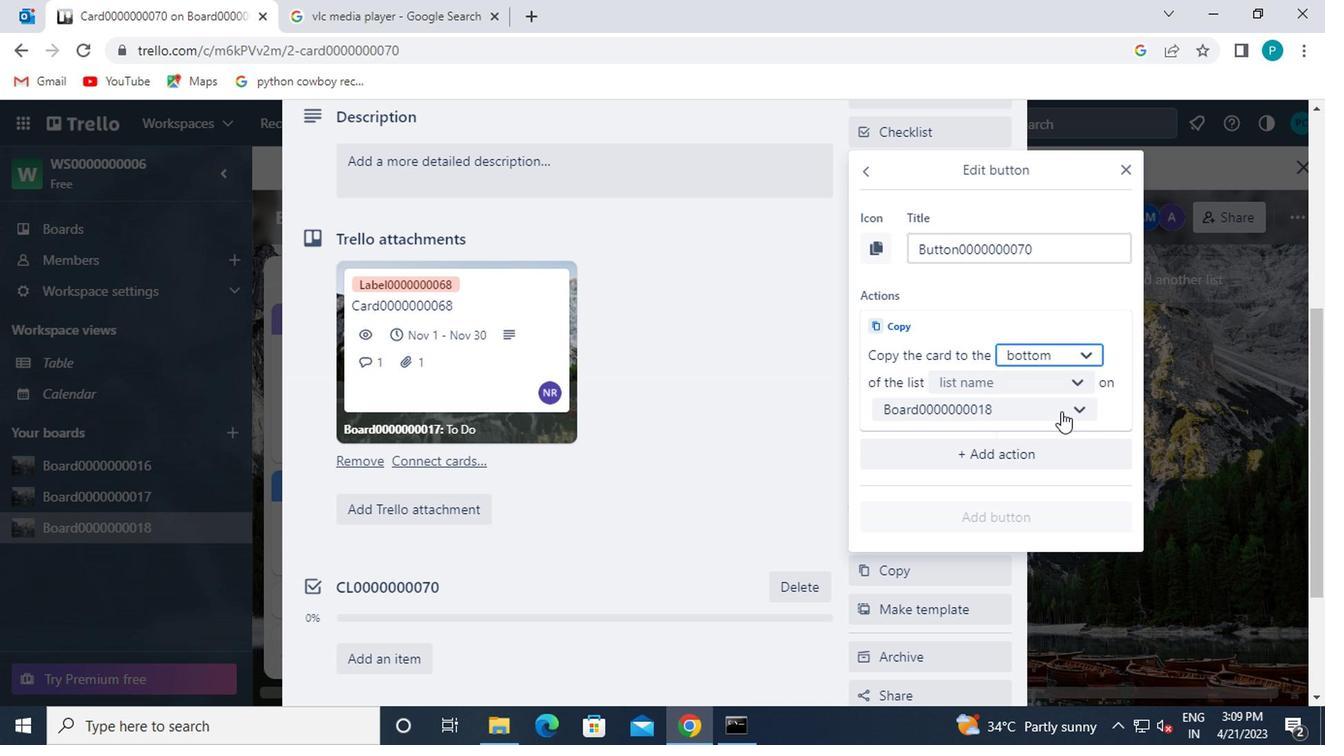 
Action: Mouse pressed left at (1003, 385)
Screenshot: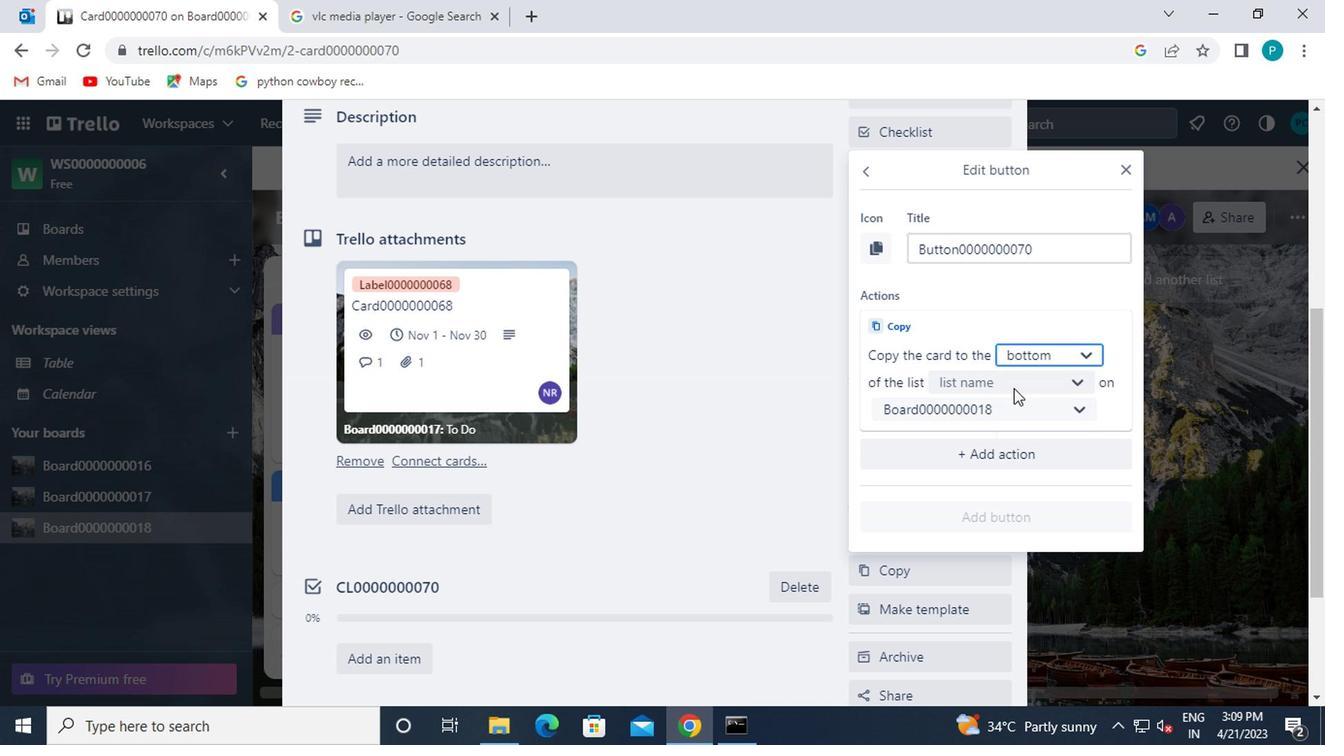 
Action: Mouse moved to (1027, 420)
Screenshot: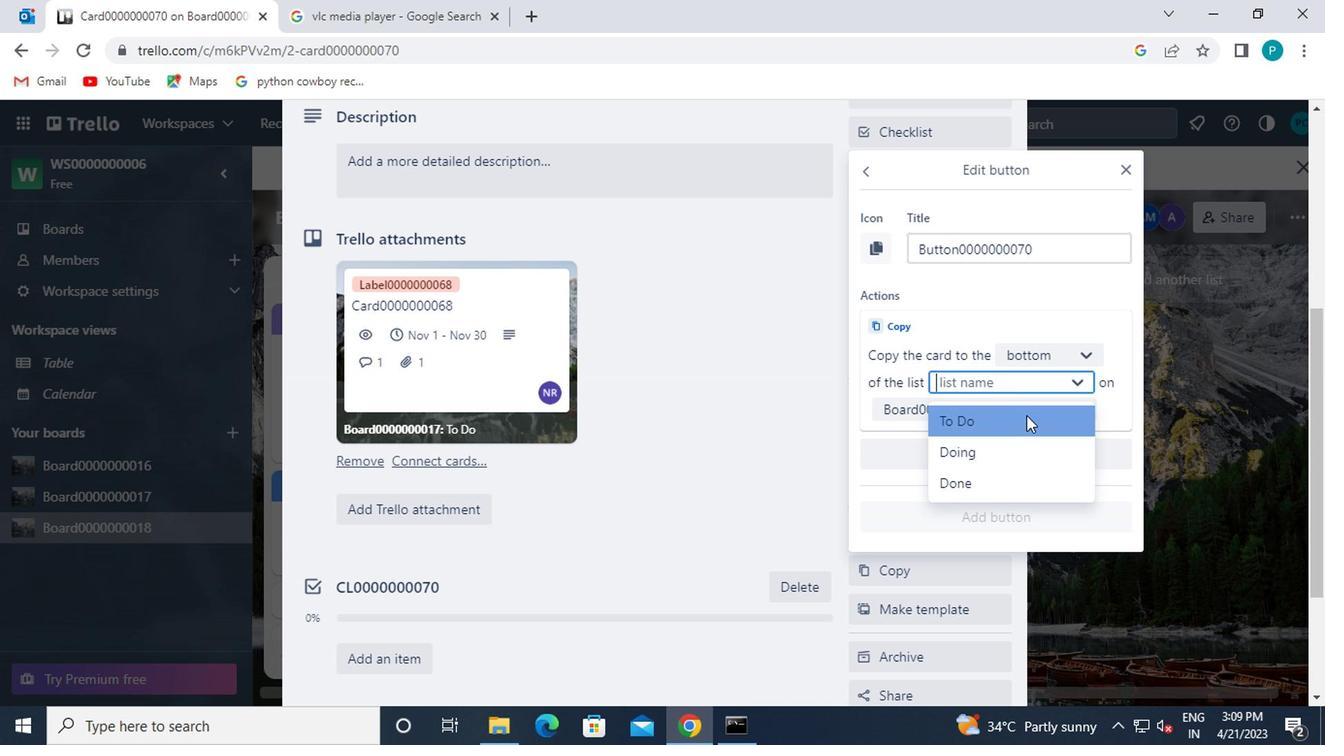 
Action: Mouse pressed left at (1027, 420)
Screenshot: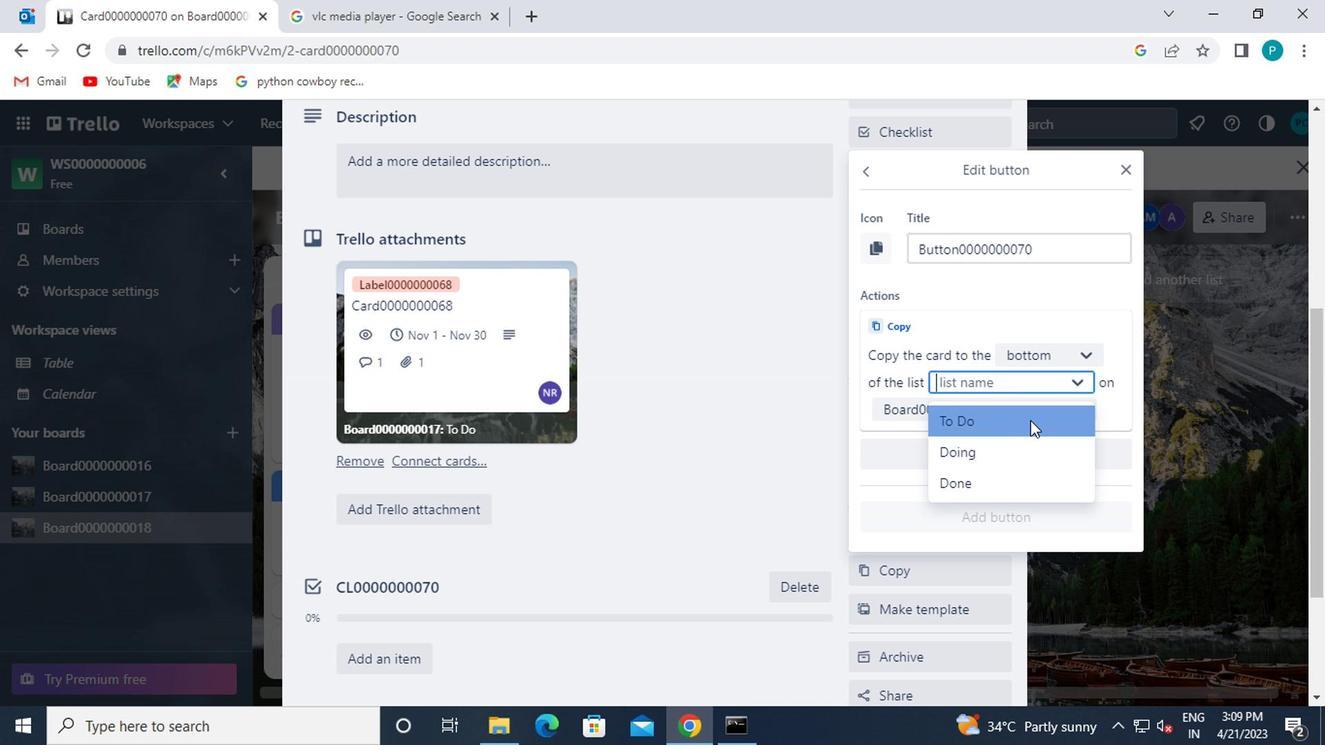 
Action: Mouse moved to (1020, 446)
Screenshot: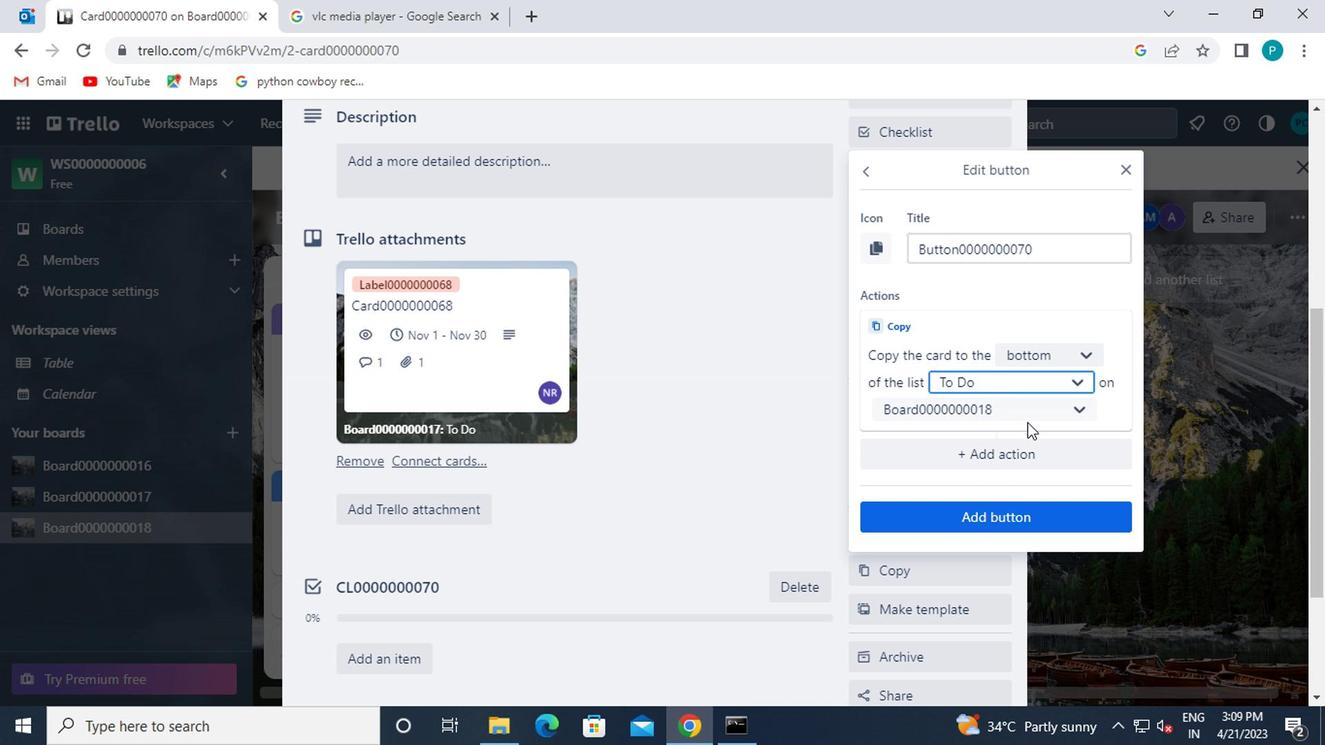 
Action: Mouse scrolled (1020, 445) with delta (0, 0)
Screenshot: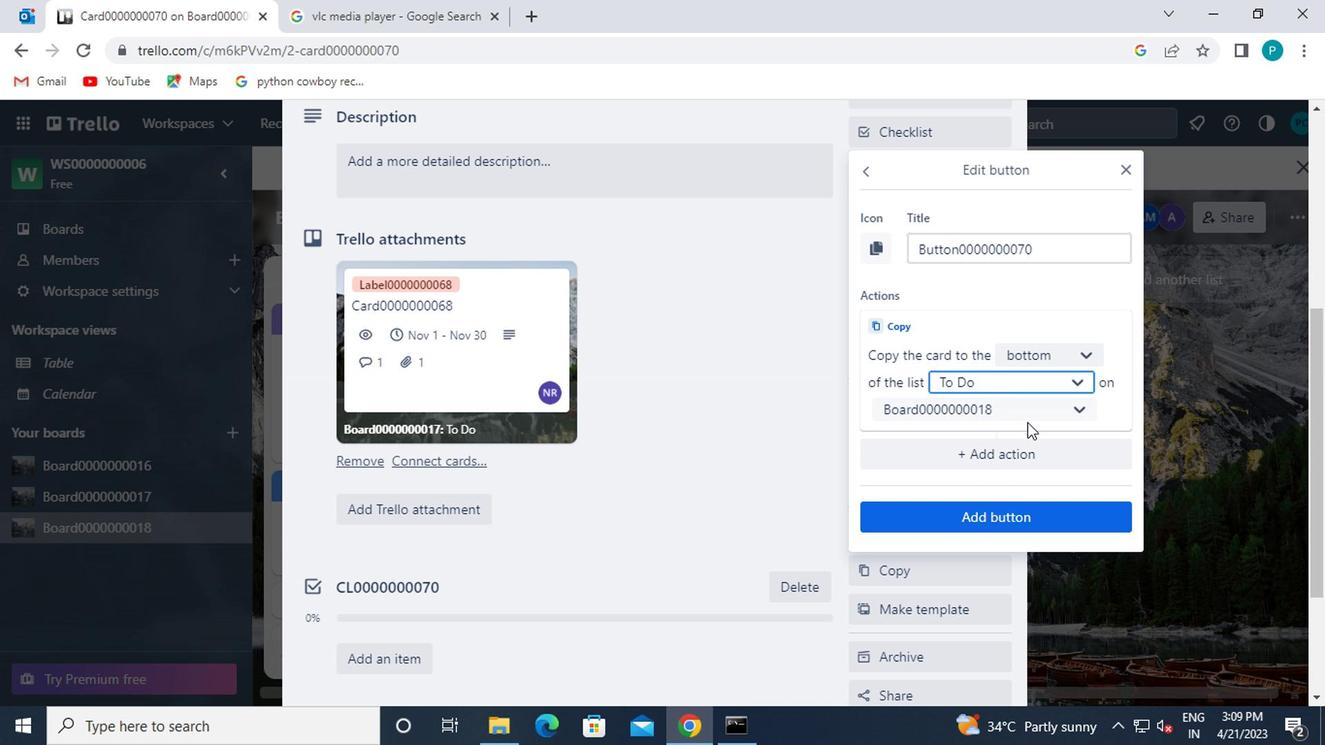 
Action: Mouse moved to (1047, 516)
Screenshot: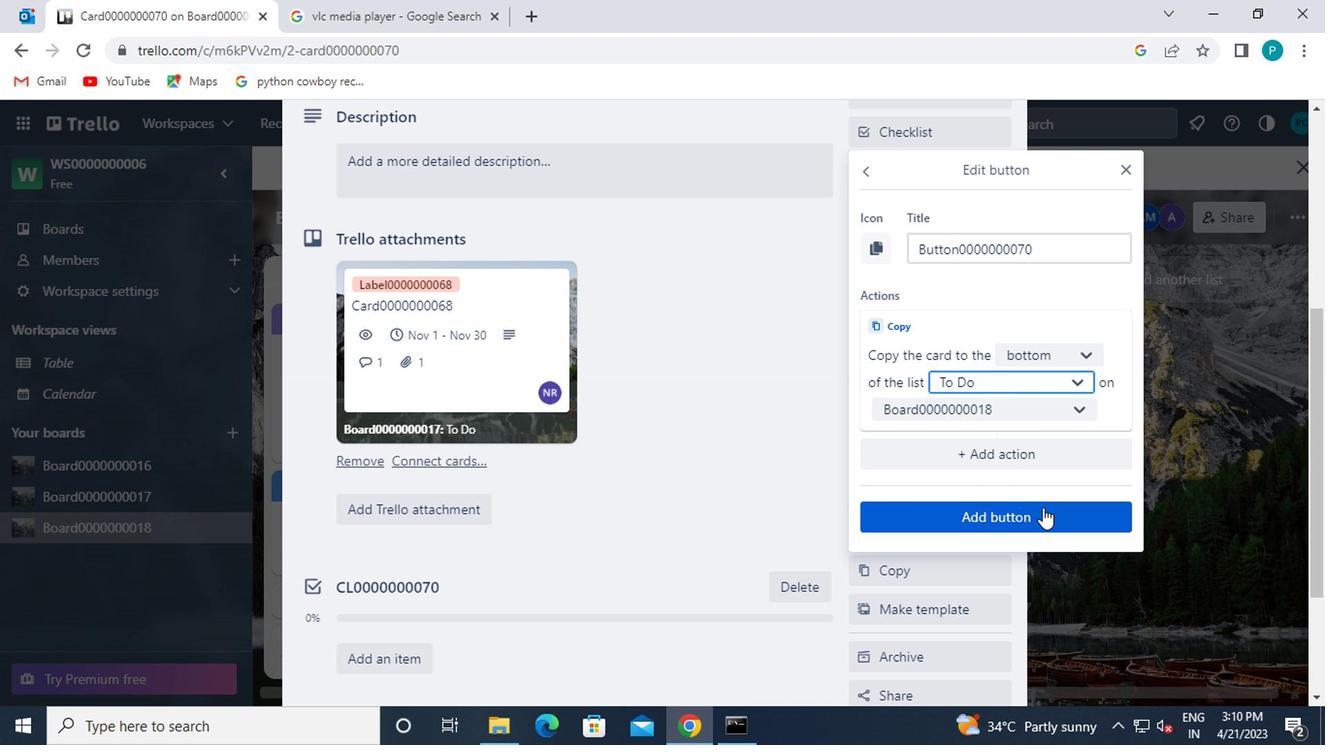 
Action: Mouse pressed left at (1047, 516)
Screenshot: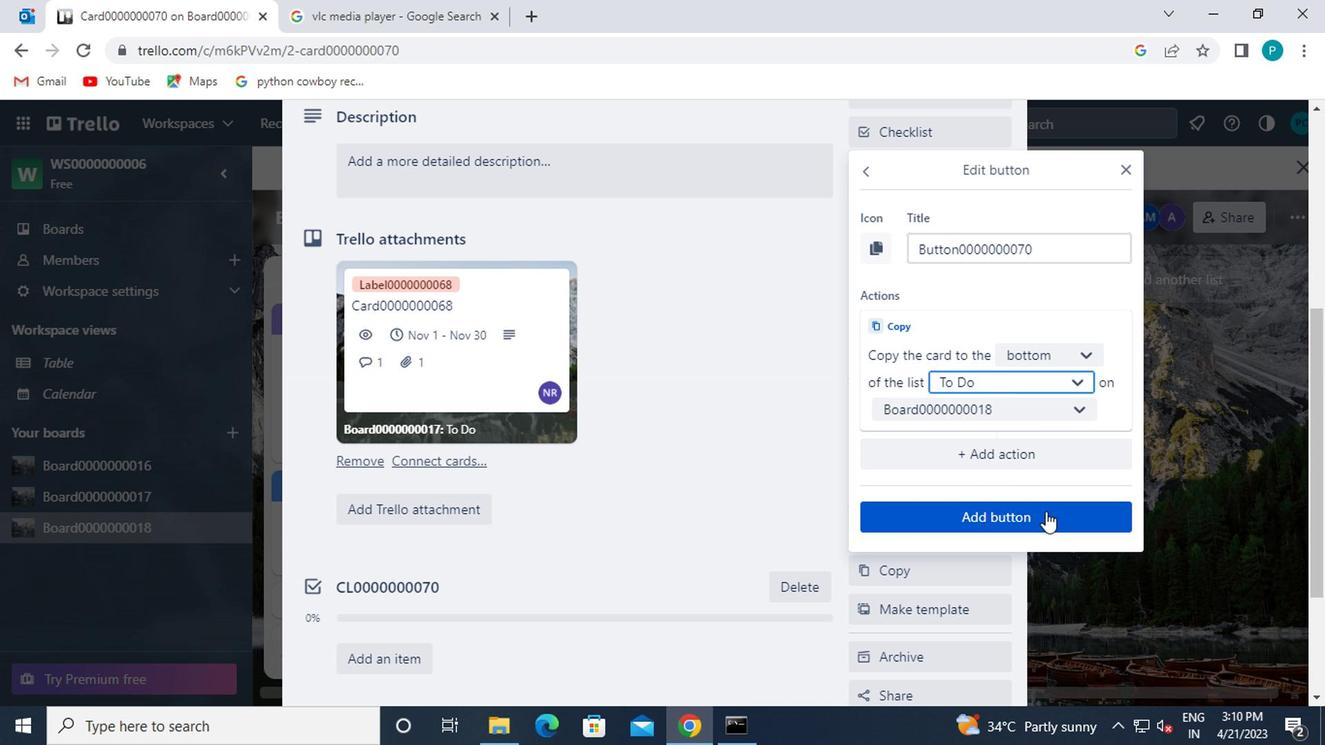 
Action: Mouse moved to (571, 187)
Screenshot: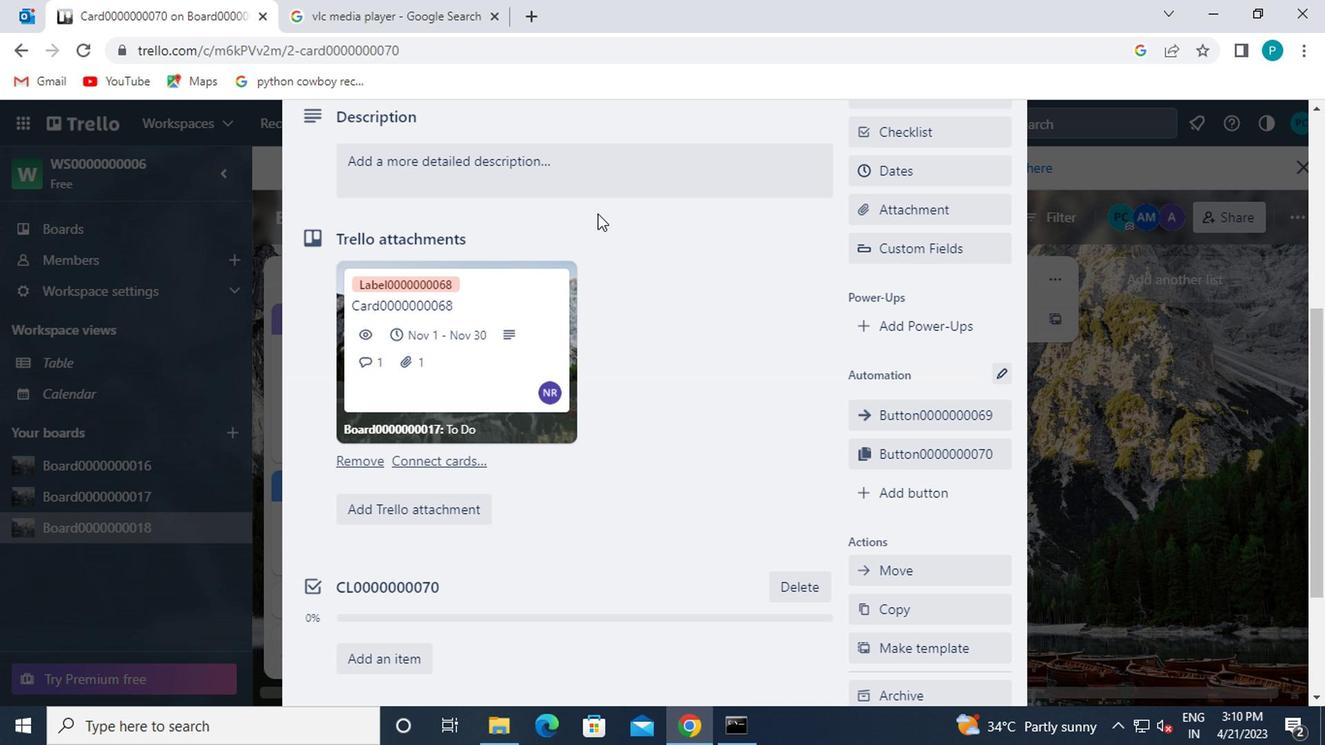 
Action: Mouse pressed left at (571, 187)
Screenshot: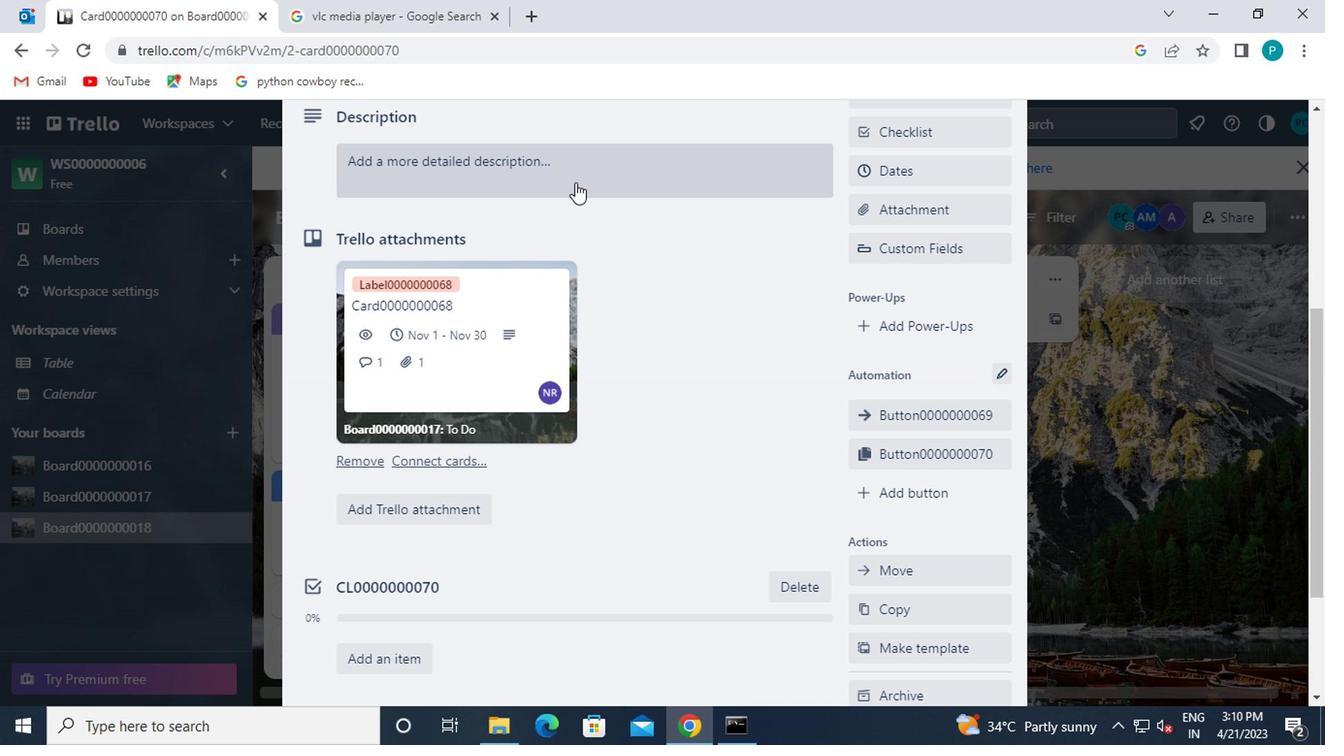 
Action: Mouse moved to (701, 116)
Screenshot: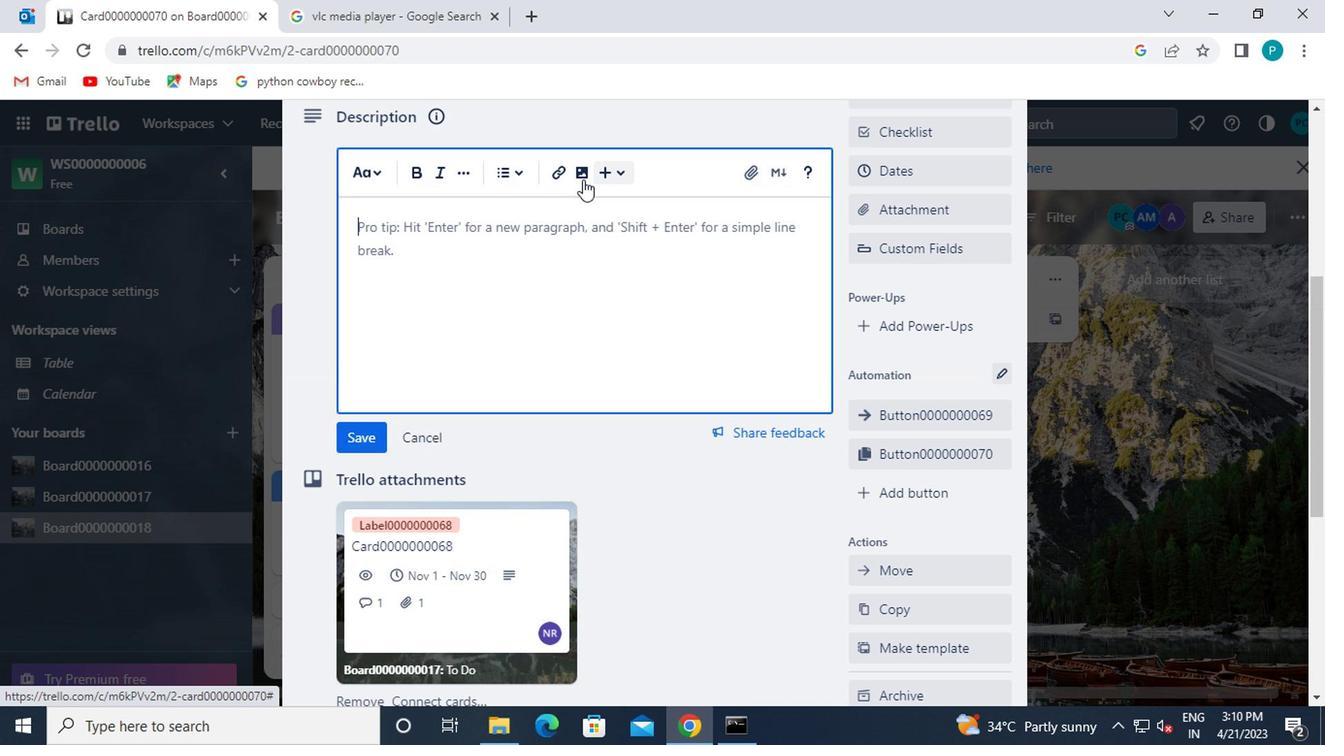 
Action: Key pressed <Key.caps_lock>d
Screenshot: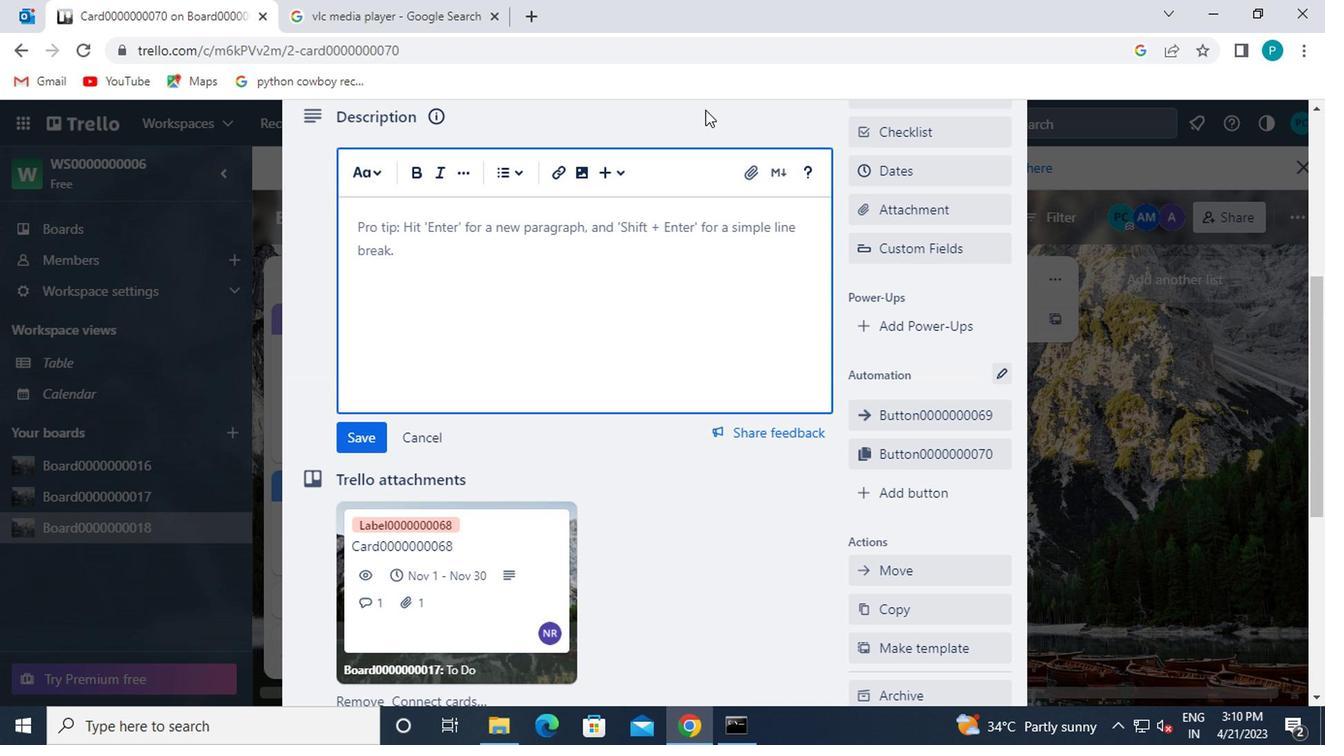 
Action: Mouse moved to (703, 116)
Screenshot: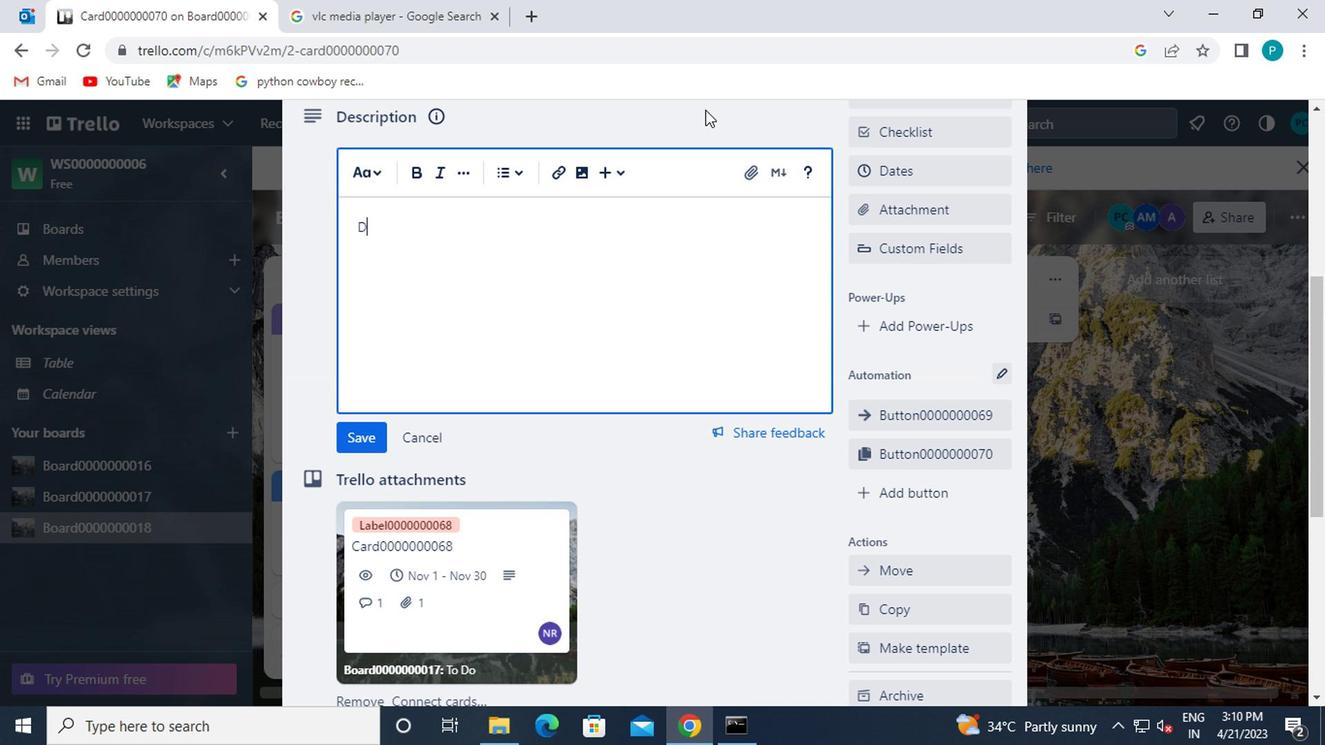 
Action: Key pressed s0000000070
Screenshot: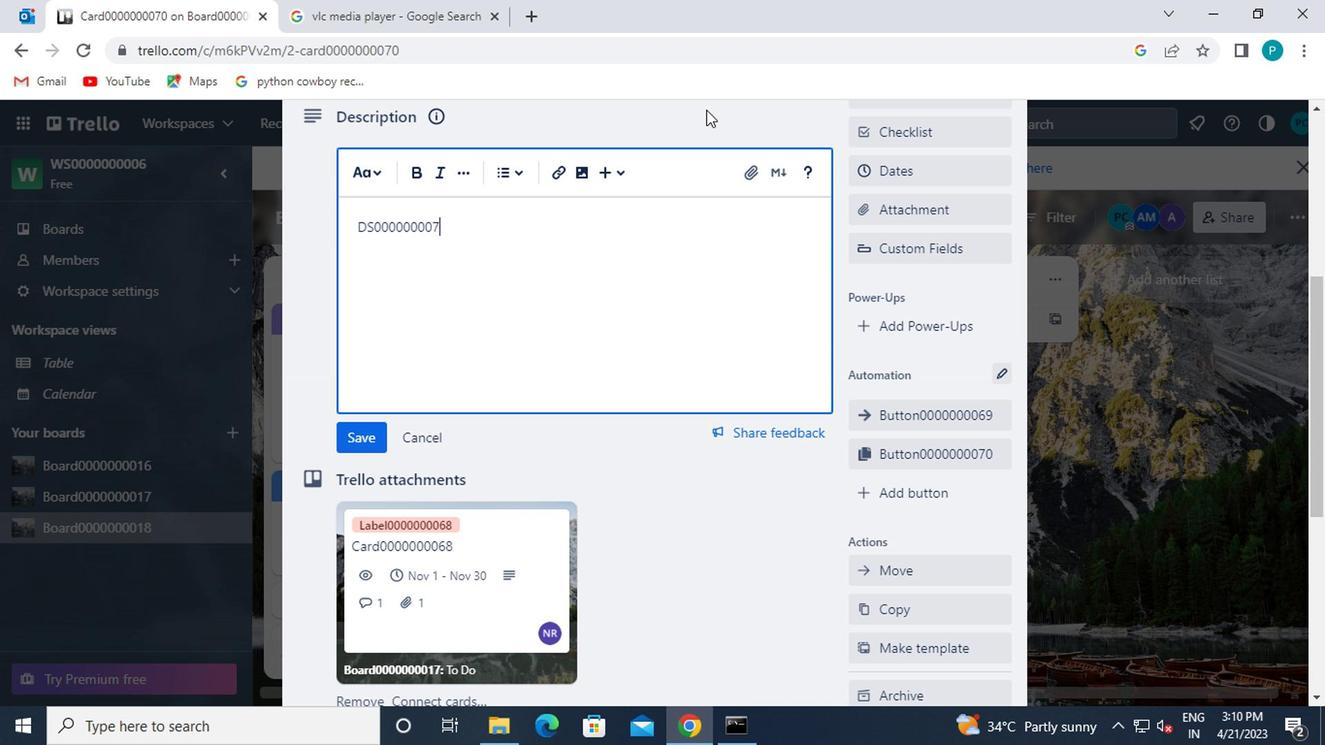 
Action: Mouse moved to (705, 116)
Screenshot: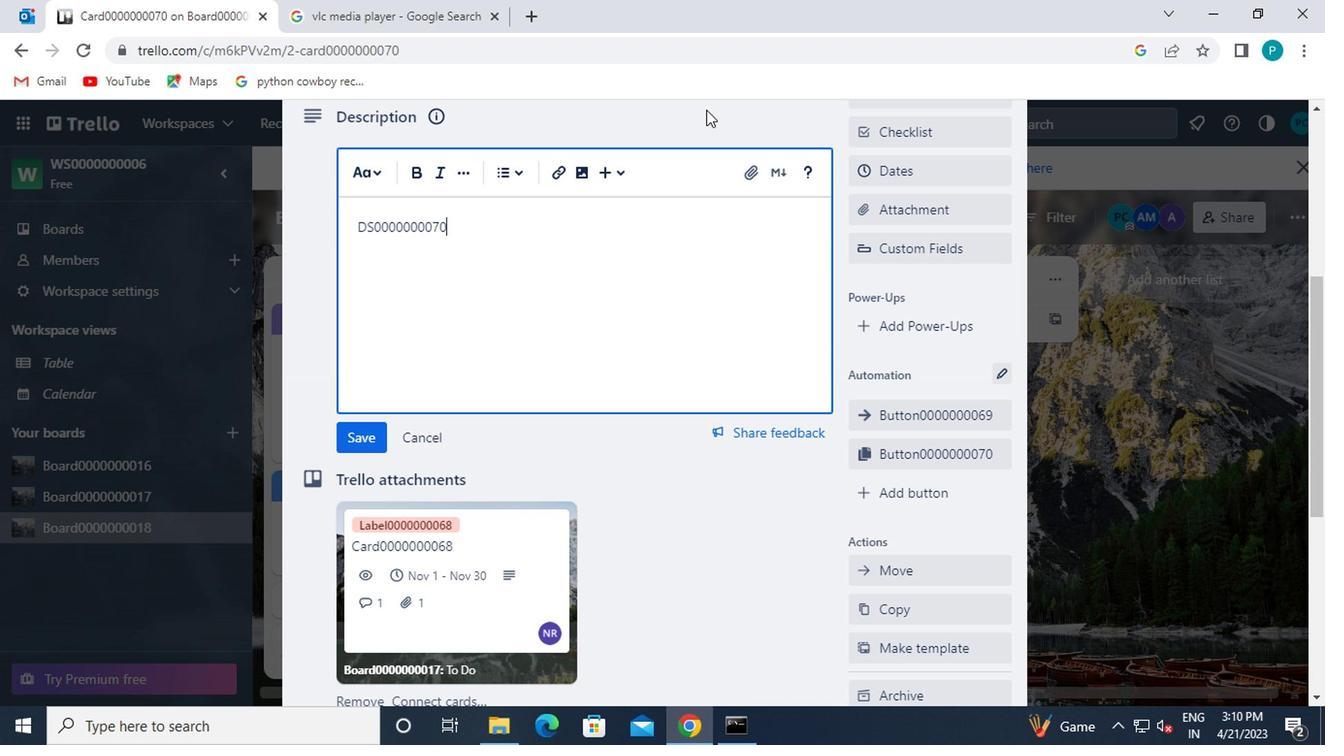 
Action: Mouse scrolled (705, 115) with delta (0, -1)
Screenshot: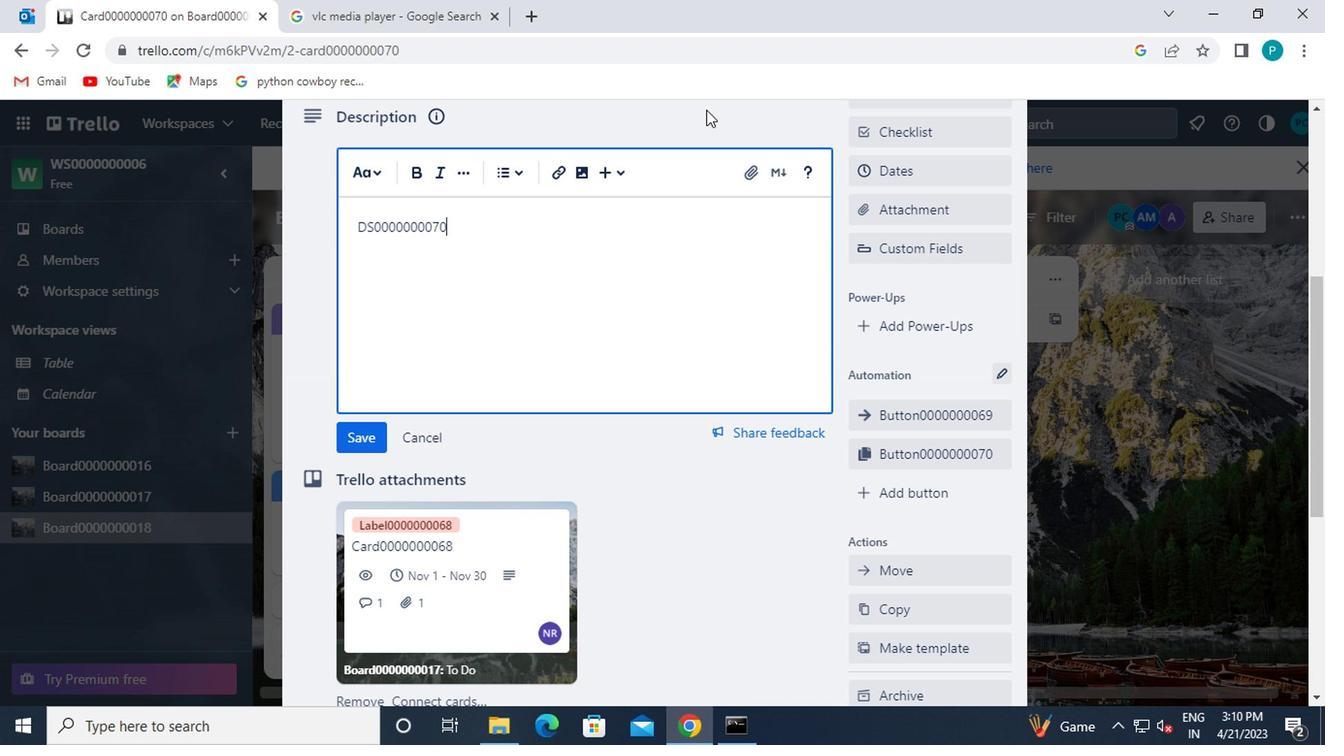 
Action: Mouse moved to (339, 337)
Screenshot: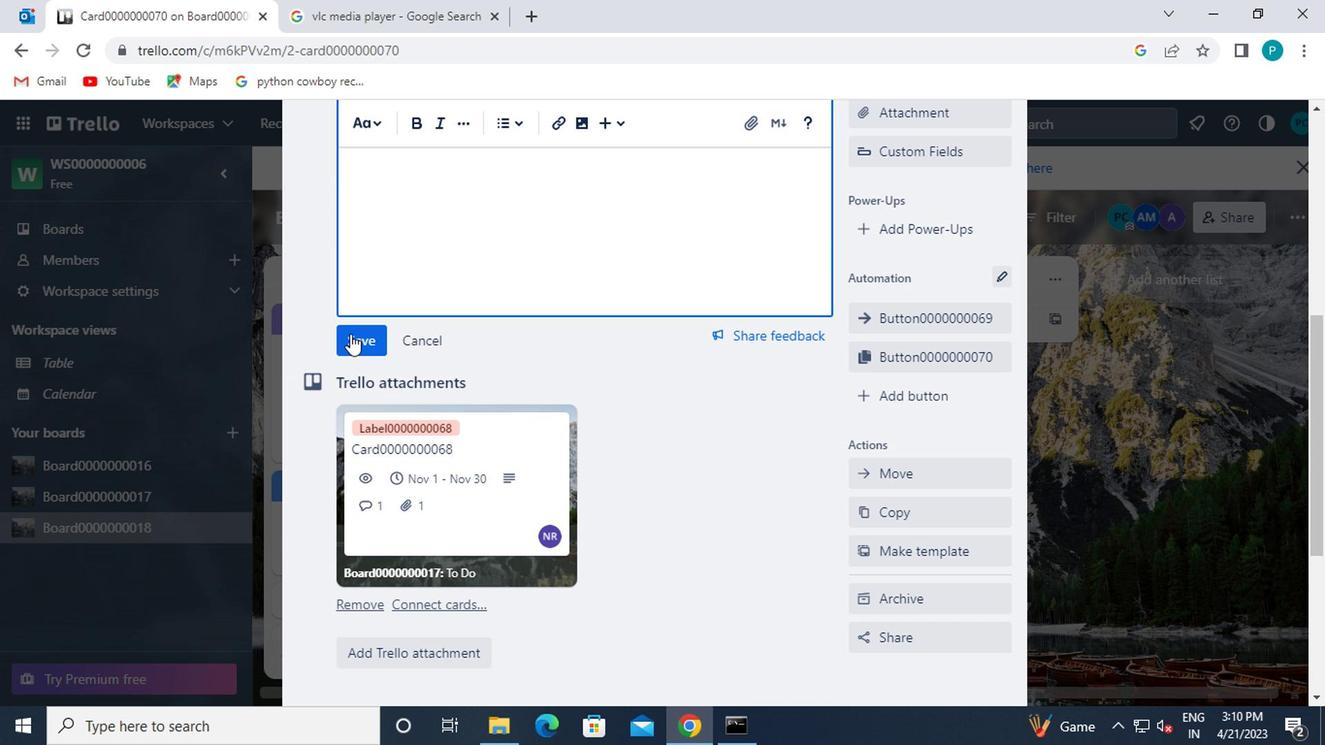 
Action: Mouse pressed left at (339, 337)
Screenshot: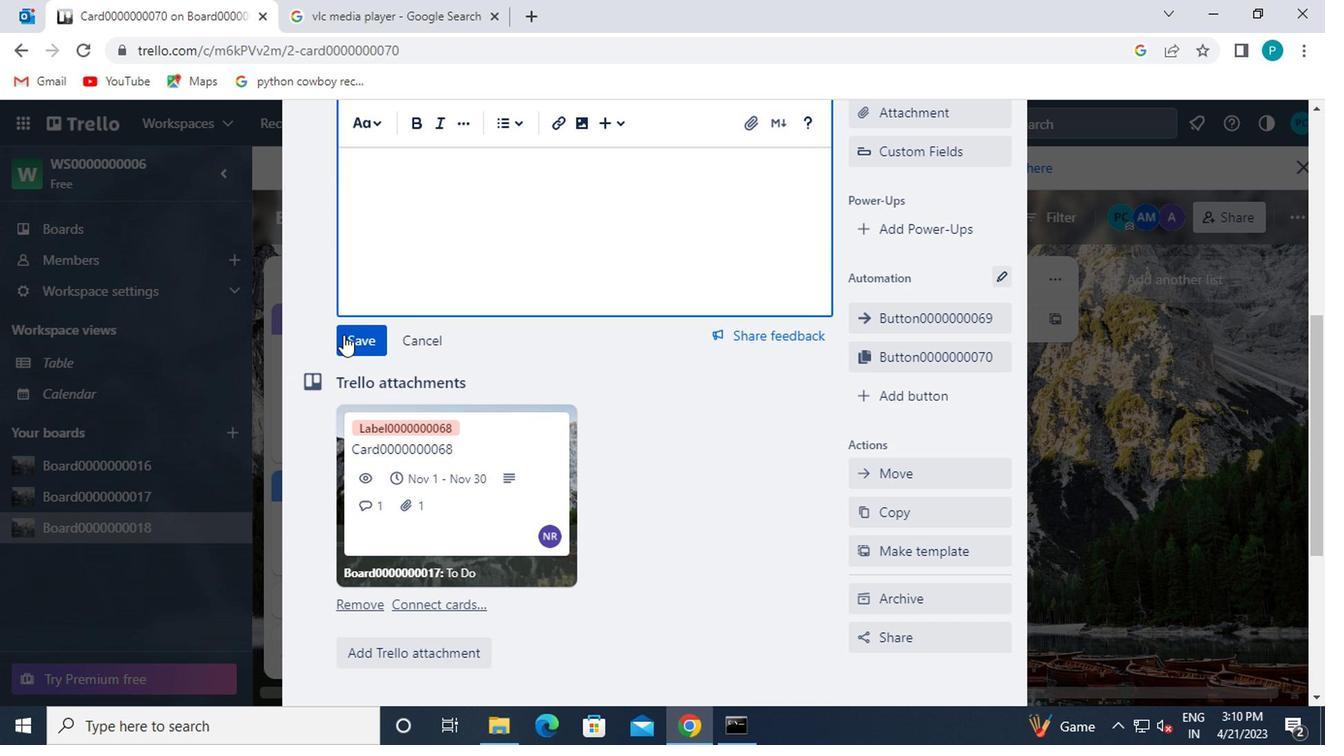 
Action: Mouse moved to (488, 398)
Screenshot: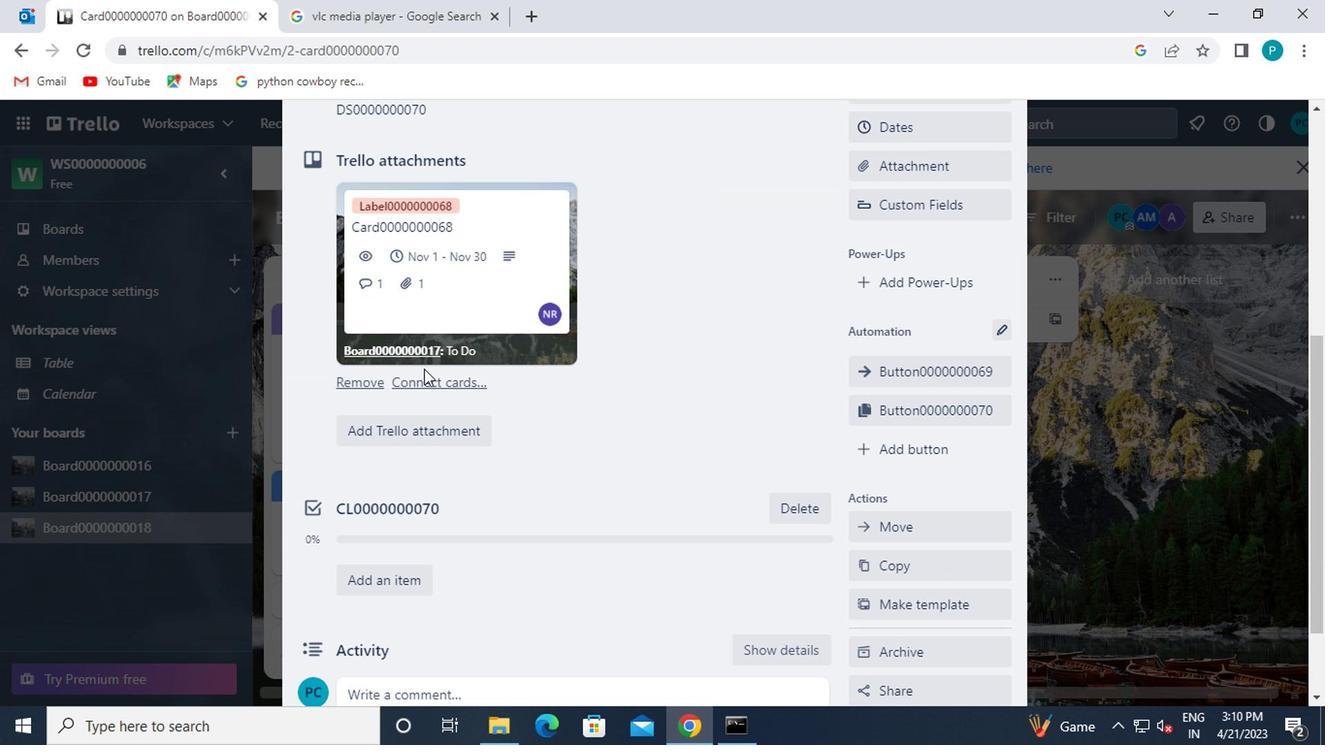 
Action: Mouse scrolled (488, 397) with delta (0, 0)
Screenshot: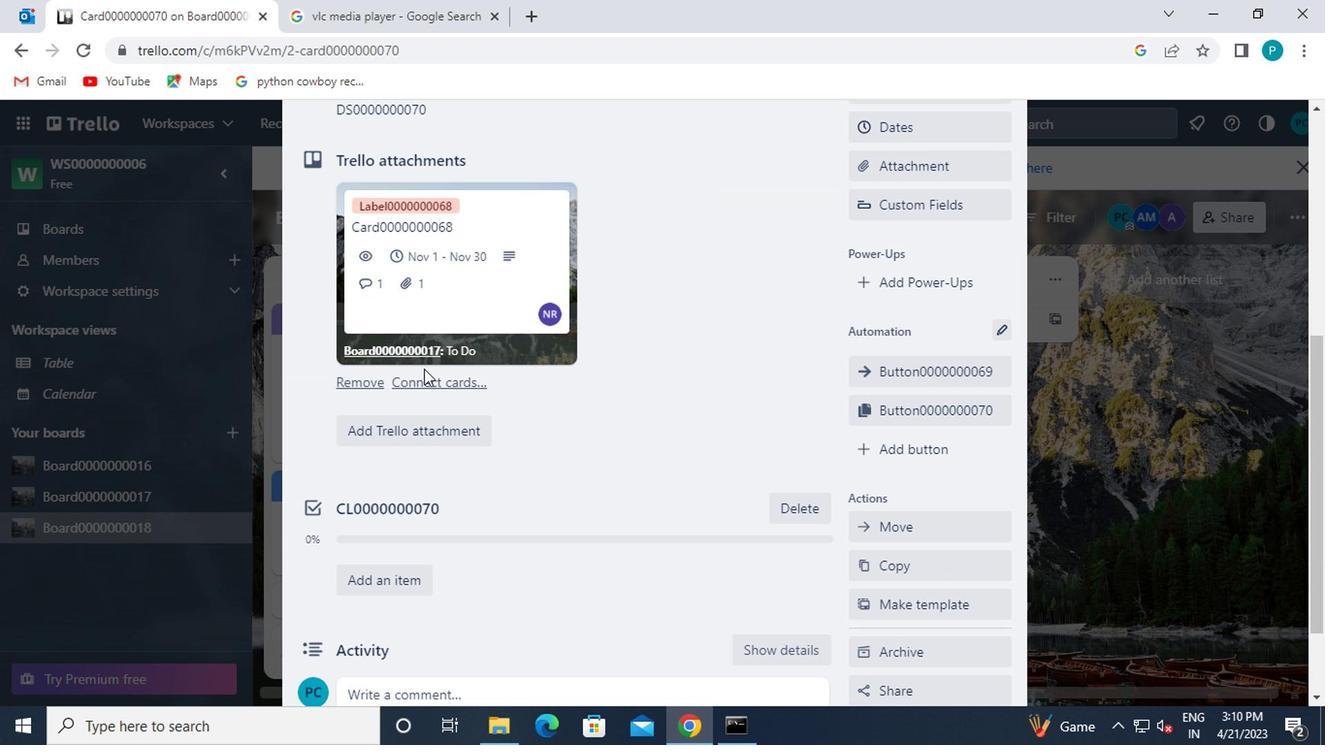 
Action: Mouse moved to (496, 401)
Screenshot: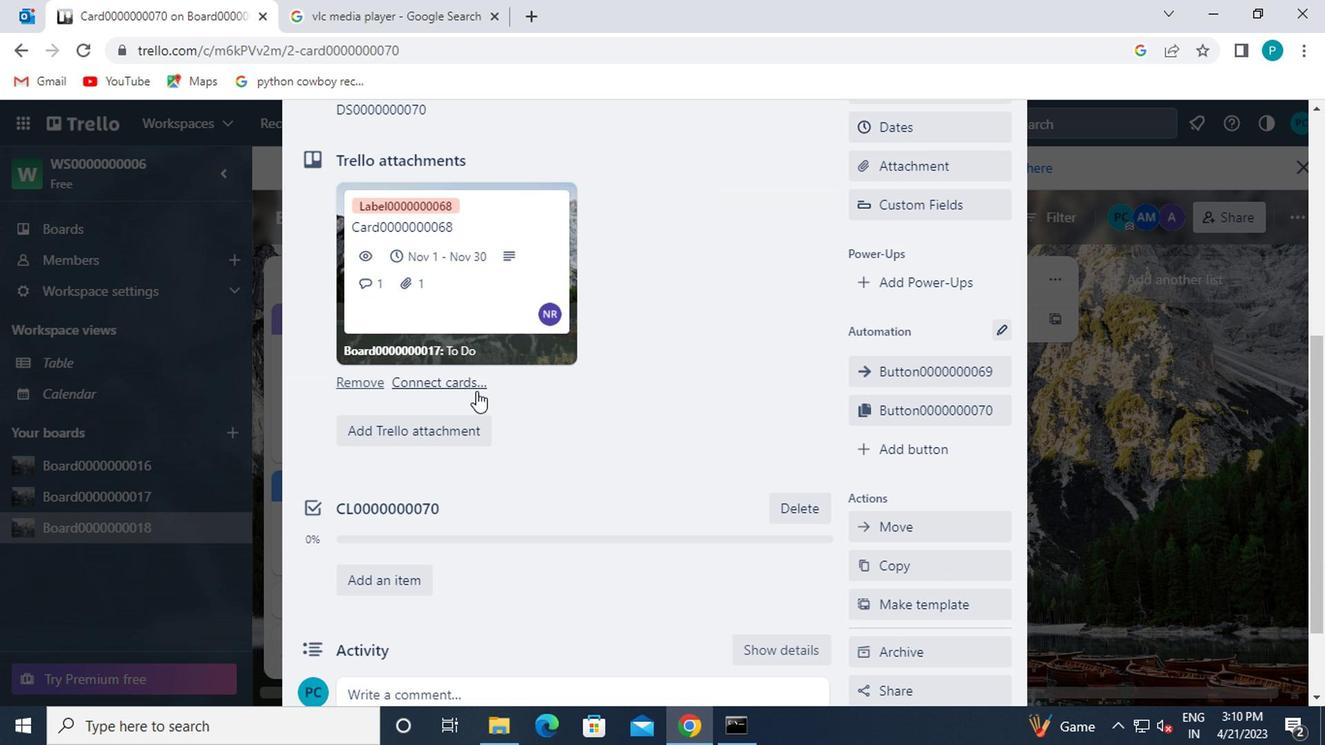 
Action: Mouse scrolled (496, 400) with delta (0, 0)
Screenshot: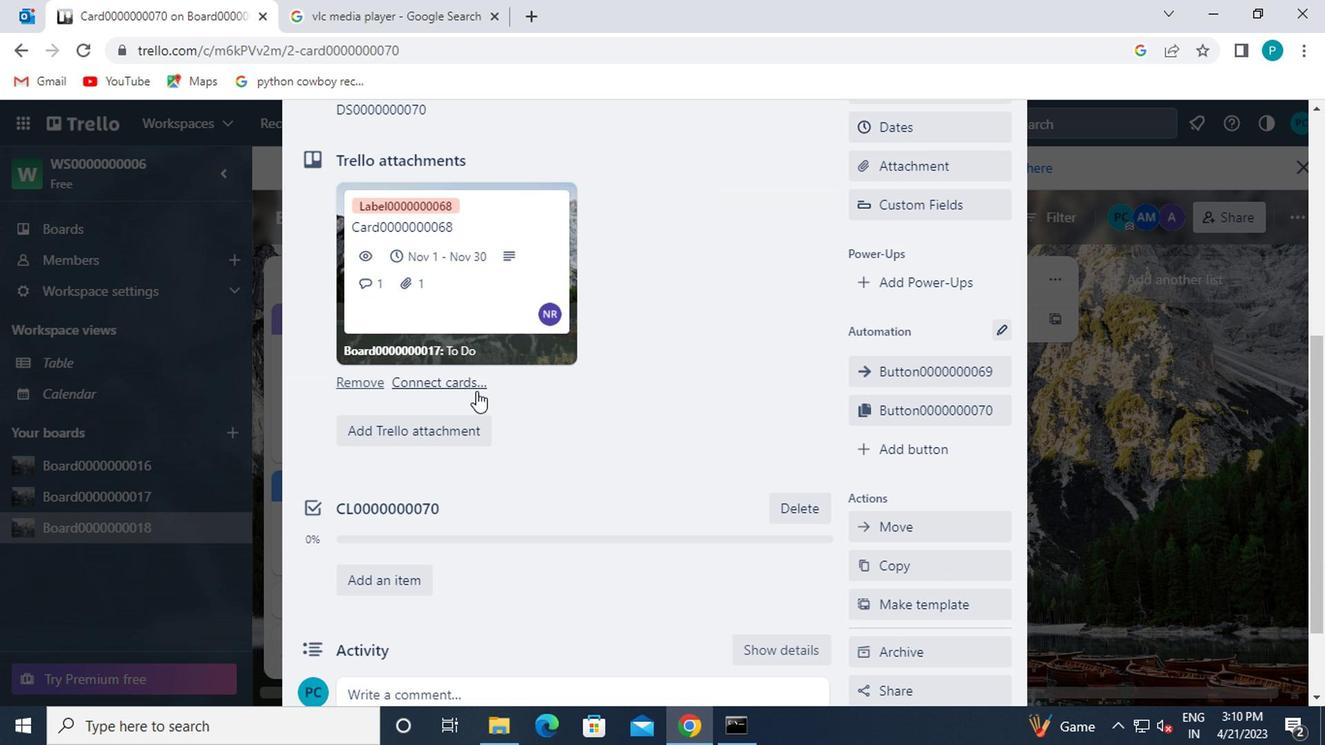 
Action: Mouse moved to (497, 402)
Screenshot: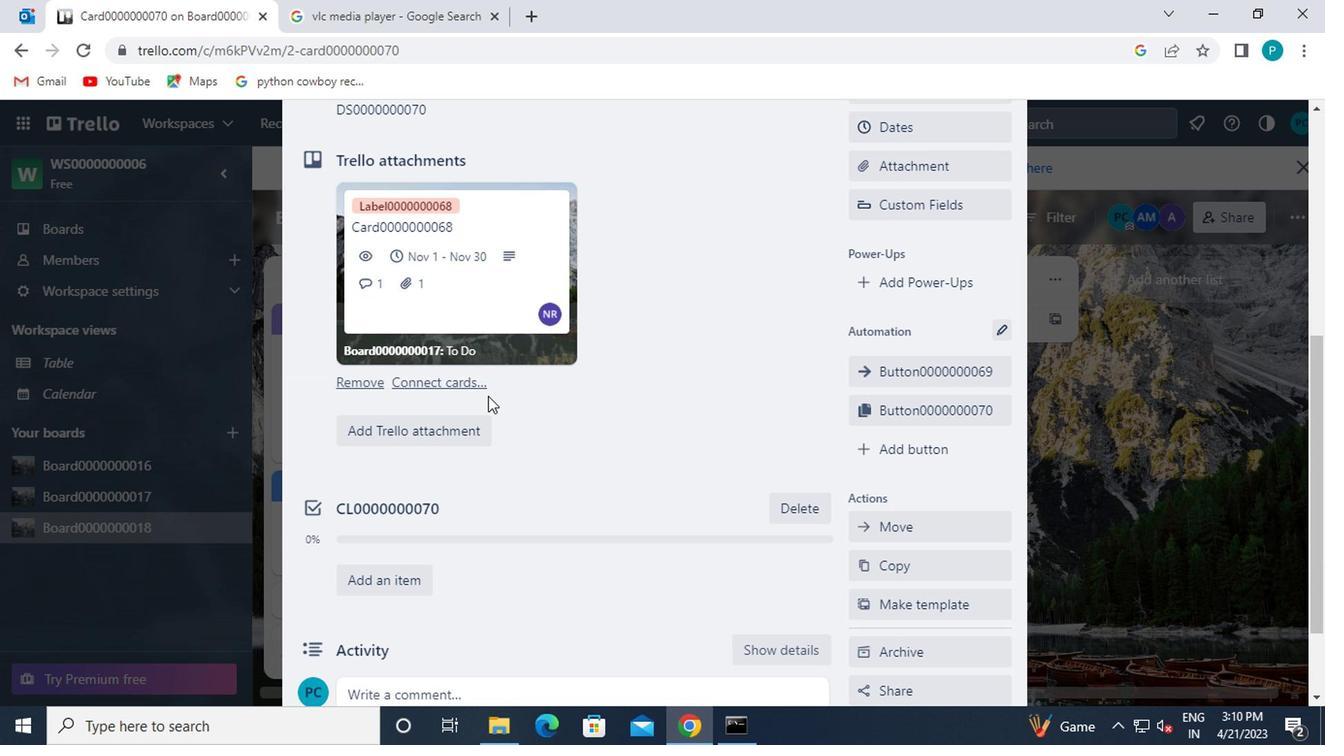 
Action: Mouse scrolled (497, 401) with delta (0, -1)
Screenshot: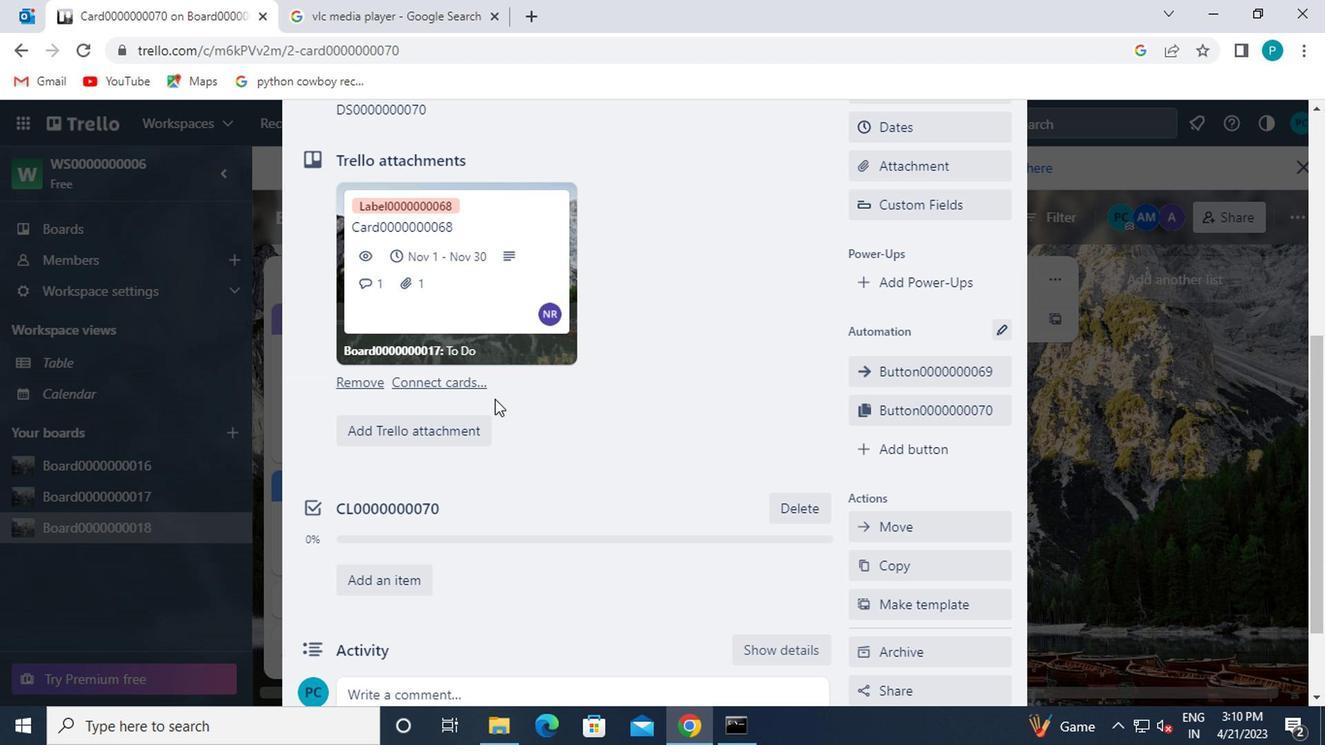 
Action: Mouse moved to (469, 567)
Screenshot: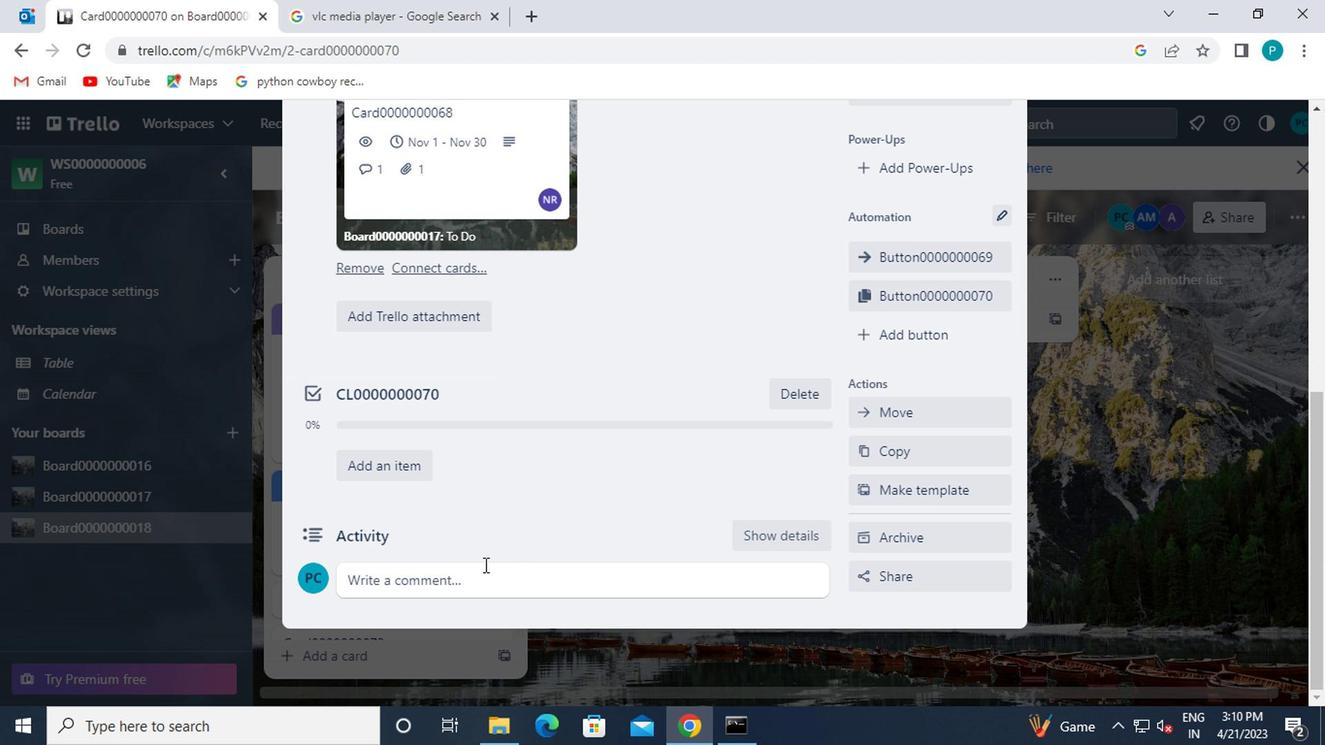 
Action: Mouse pressed left at (469, 567)
Screenshot: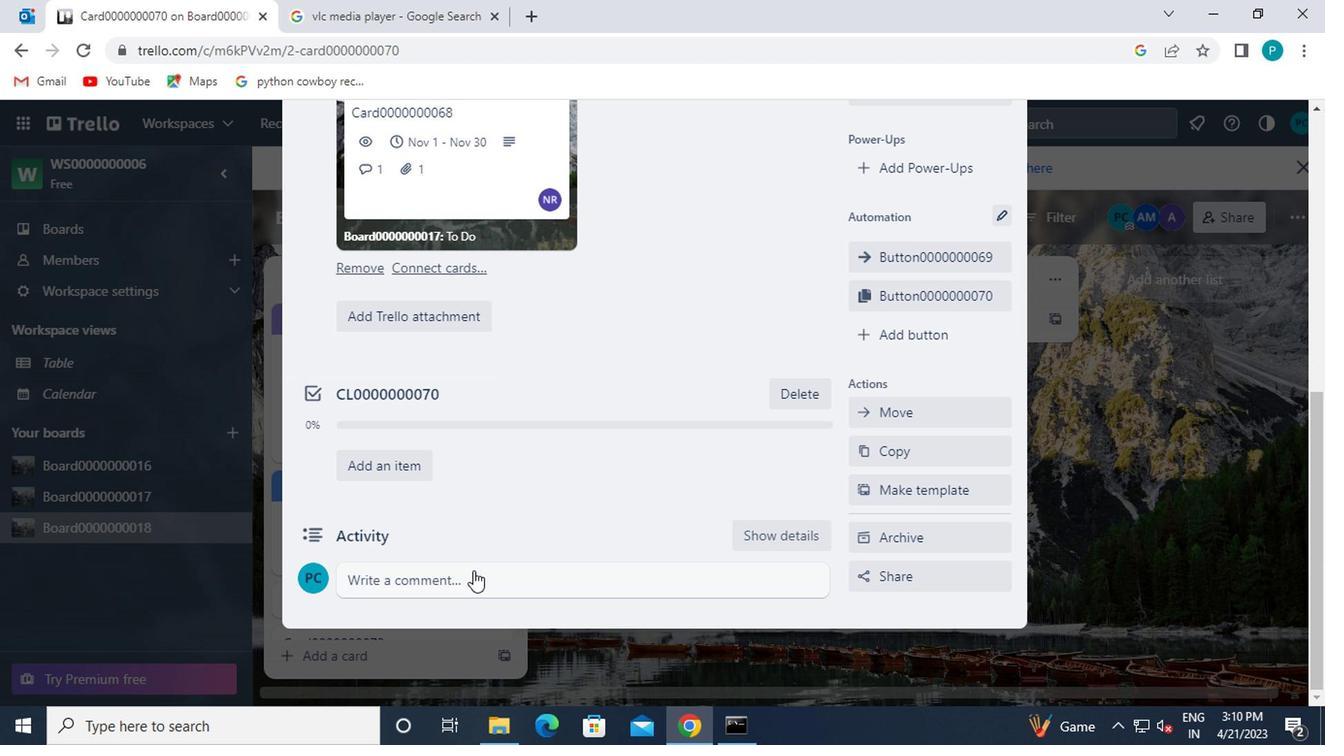 
Action: Mouse moved to (550, 421)
Screenshot: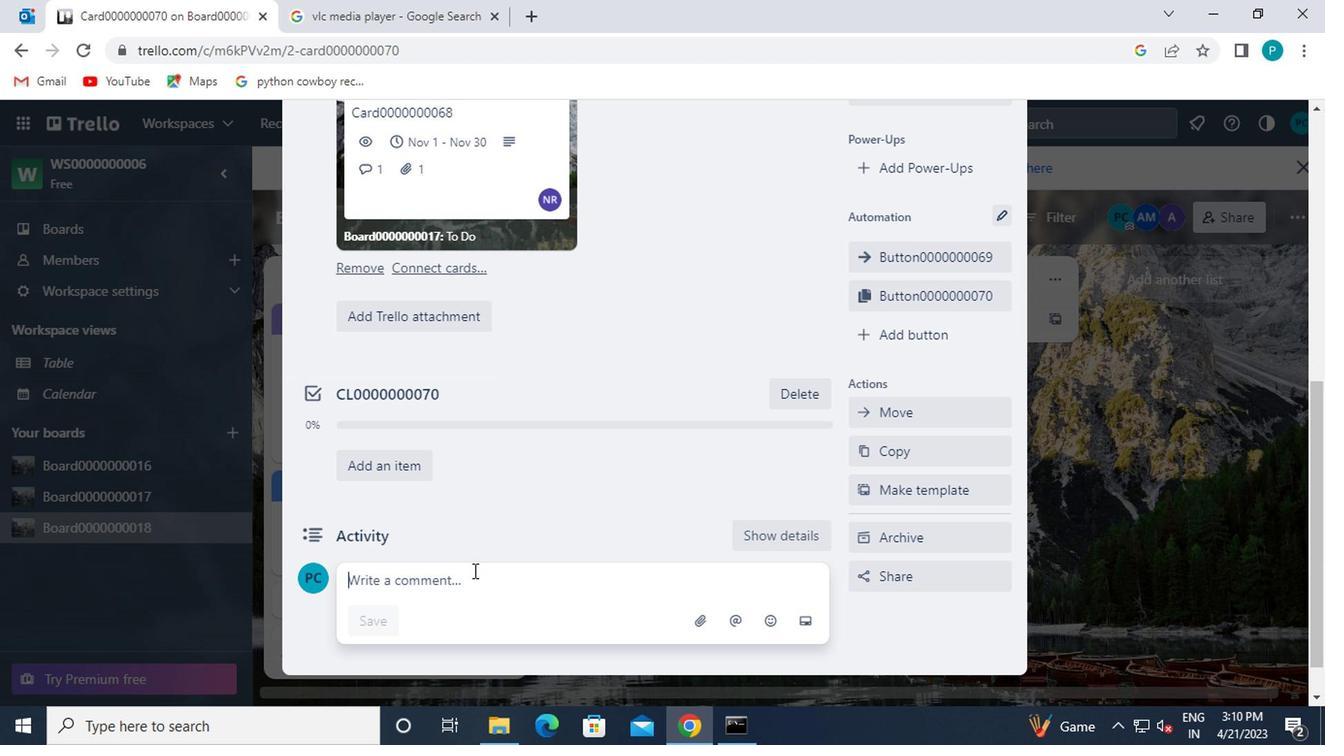 
Action: Key pressed cm0000000070
Screenshot: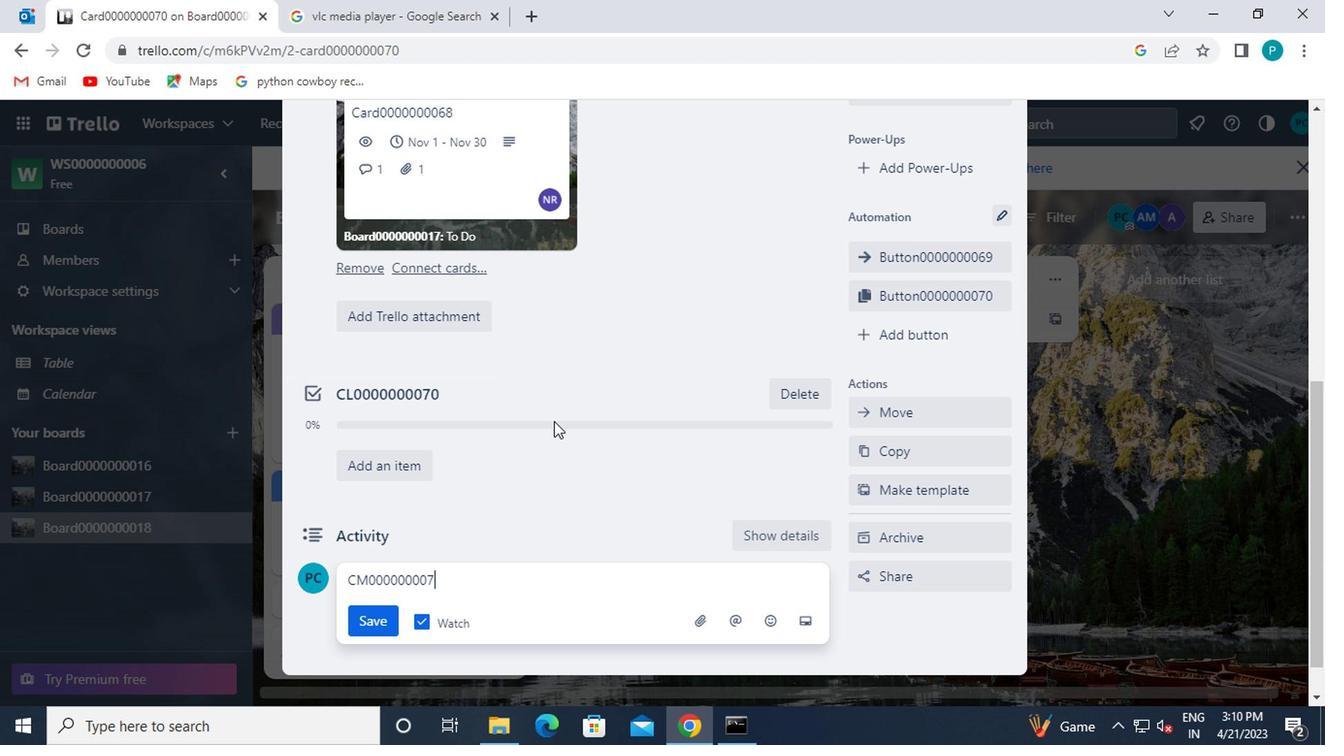
Action: Mouse moved to (368, 610)
Screenshot: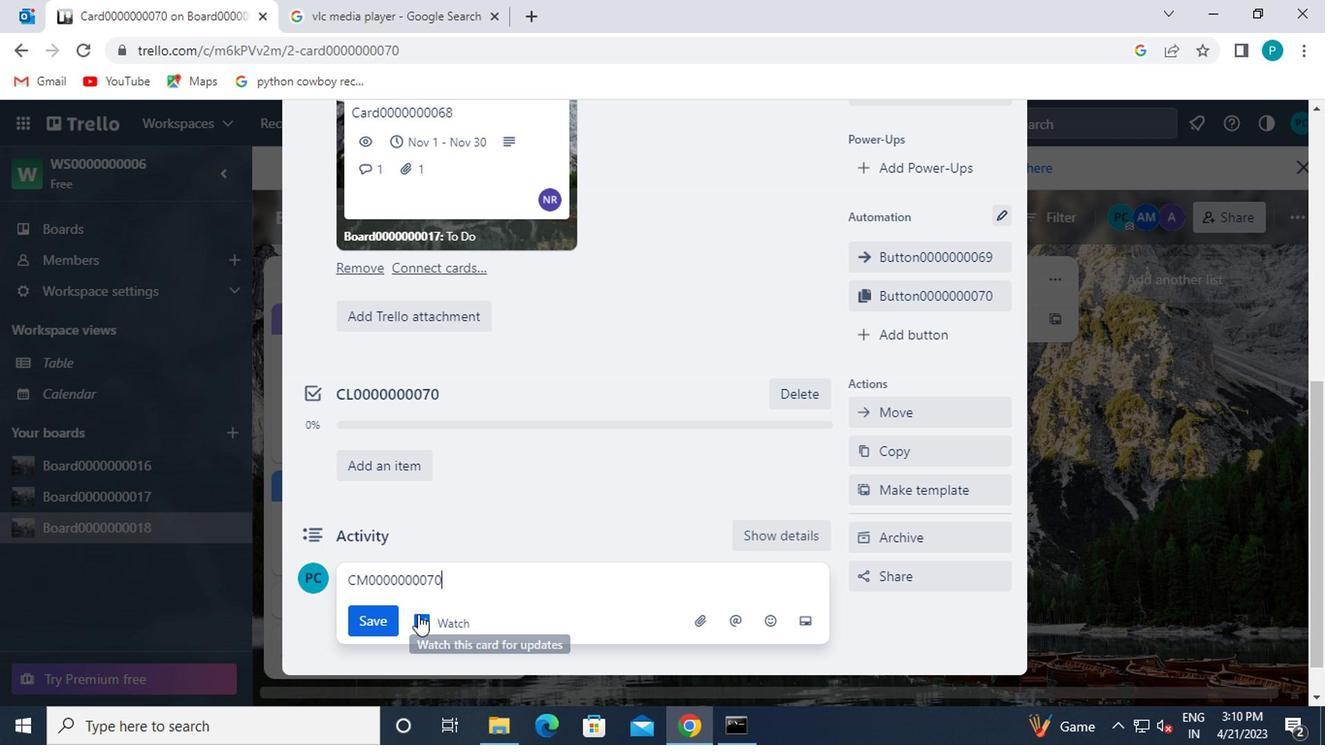 
Action: Mouse pressed left at (368, 610)
Screenshot: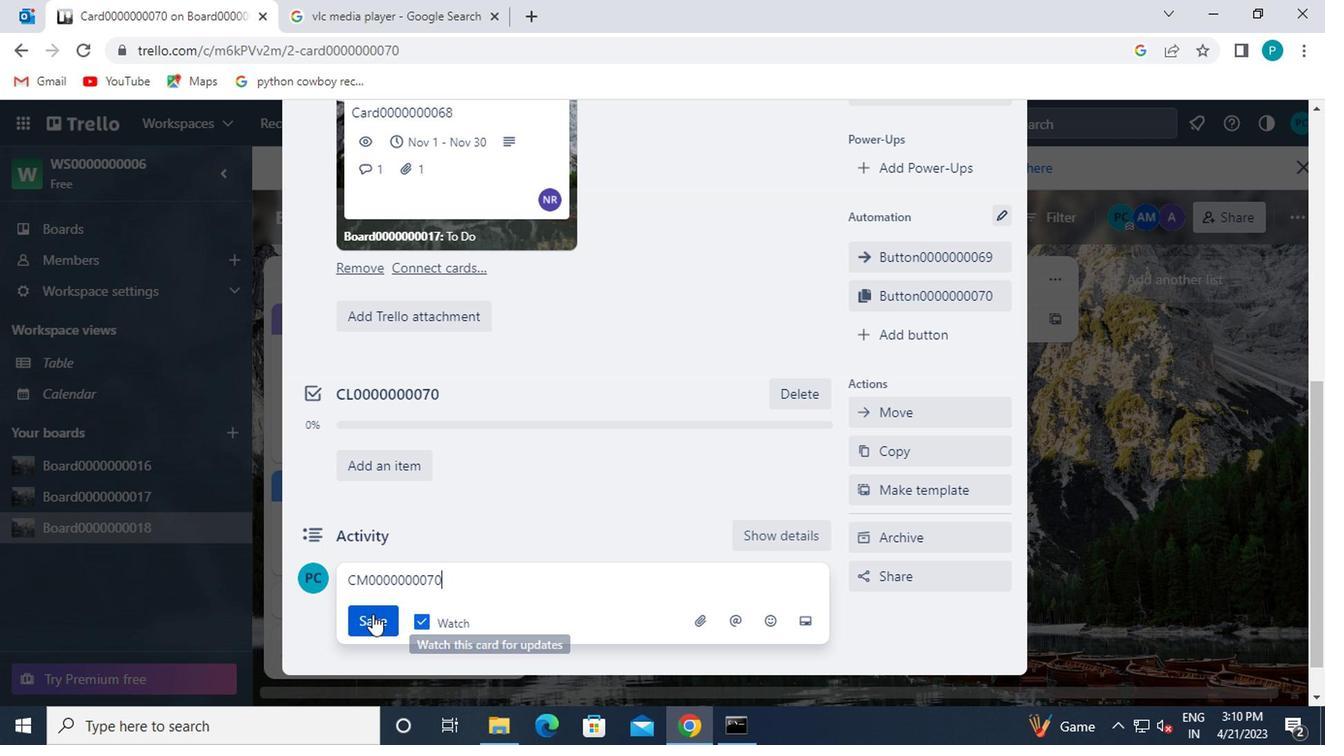 
Action: Mouse moved to (391, 560)
Screenshot: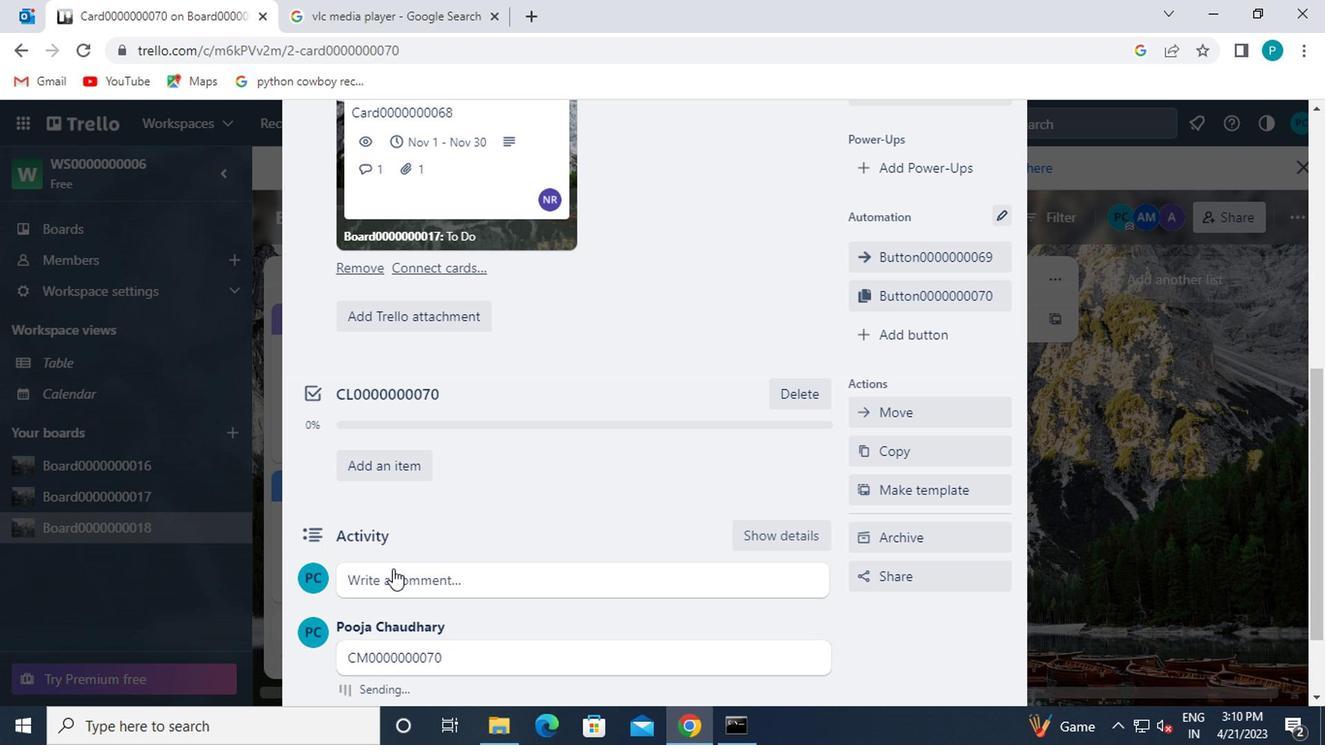
